Task: Search one way flight ticket for 3 adults in first from Chattanooga: Lovell Field to Greenville: Pitt-greenville Airport on 5-2-2023. Choice of flights is Frontier. Number of bags: 1 carry on bag. Price is upto 77000. Outbound departure time preference is 20:45.
Action: Mouse moved to (291, 142)
Screenshot: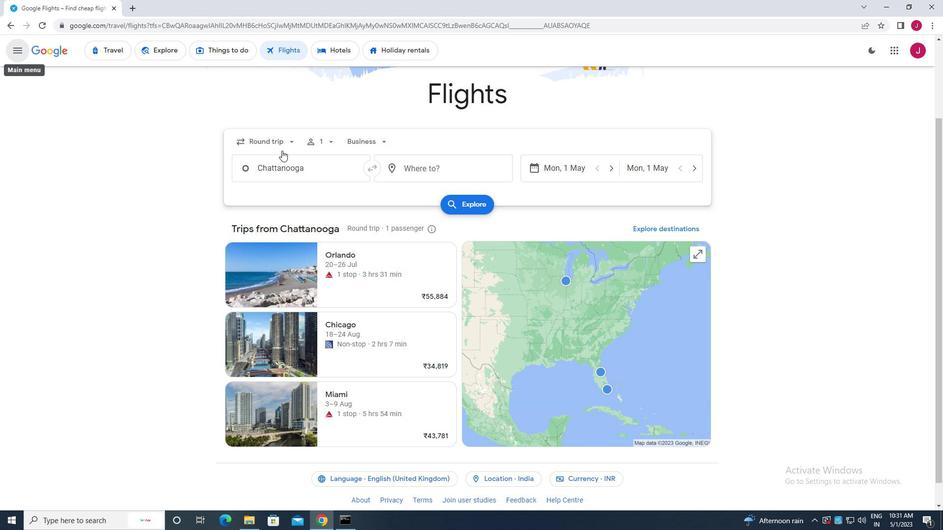 
Action: Mouse pressed left at (291, 142)
Screenshot: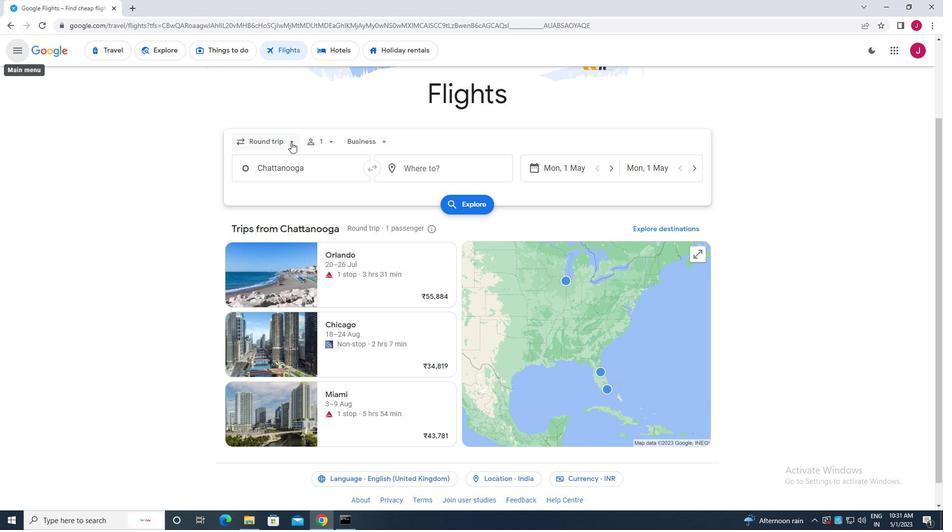 
Action: Mouse moved to (281, 184)
Screenshot: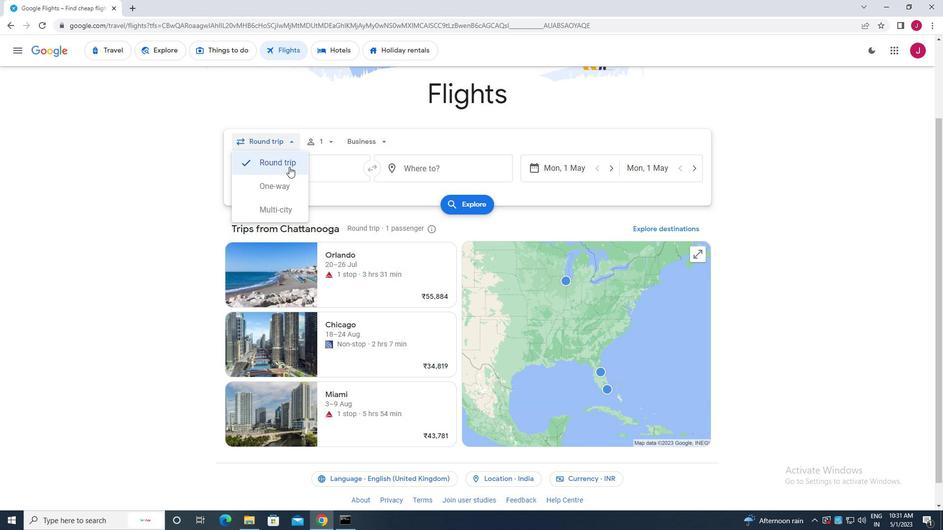 
Action: Mouse pressed left at (281, 184)
Screenshot: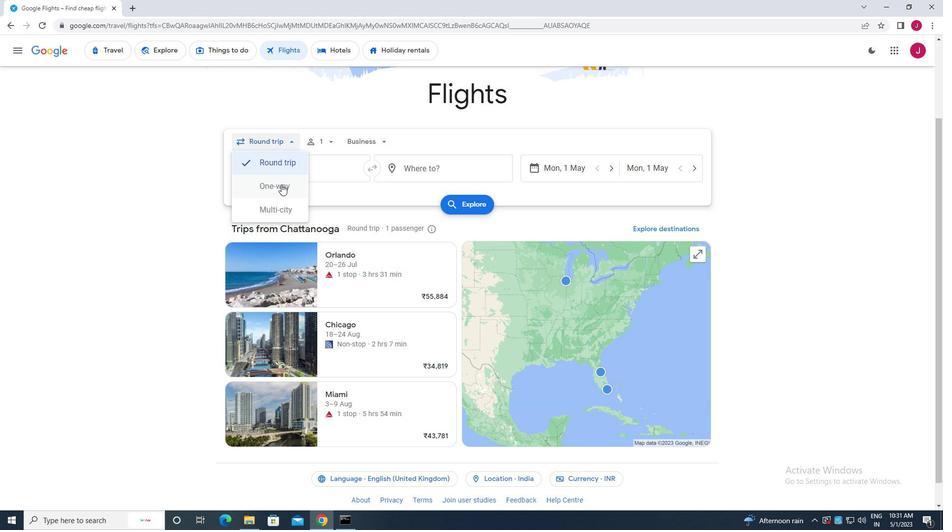 
Action: Mouse moved to (367, 139)
Screenshot: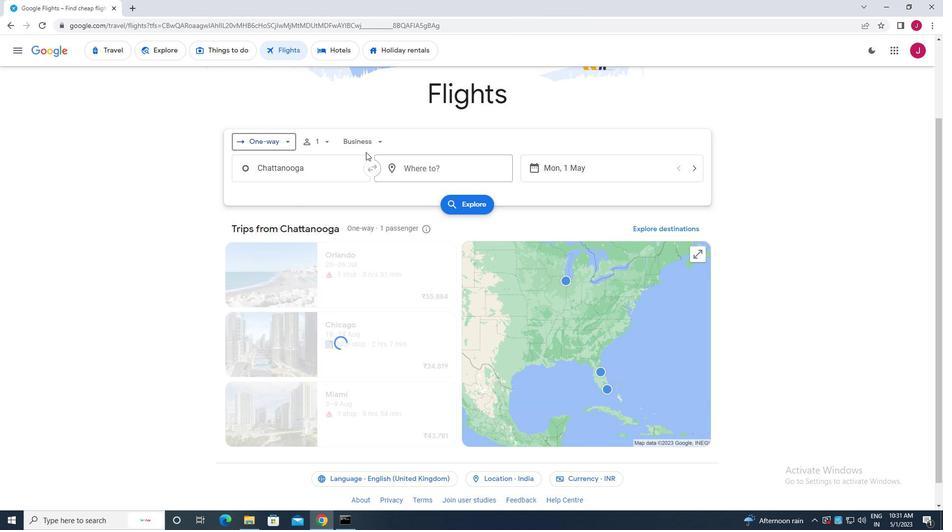 
Action: Mouse pressed left at (367, 139)
Screenshot: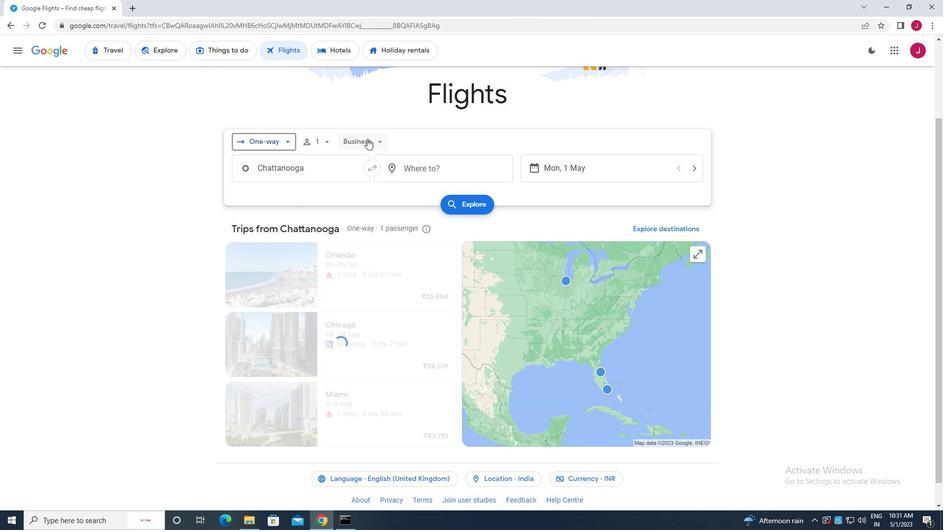 
Action: Mouse moved to (328, 141)
Screenshot: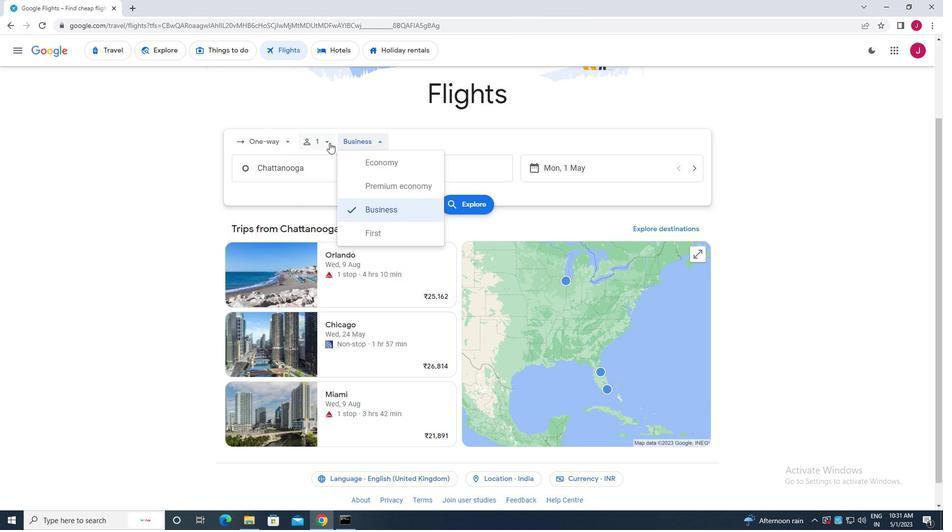 
Action: Mouse pressed left at (328, 141)
Screenshot: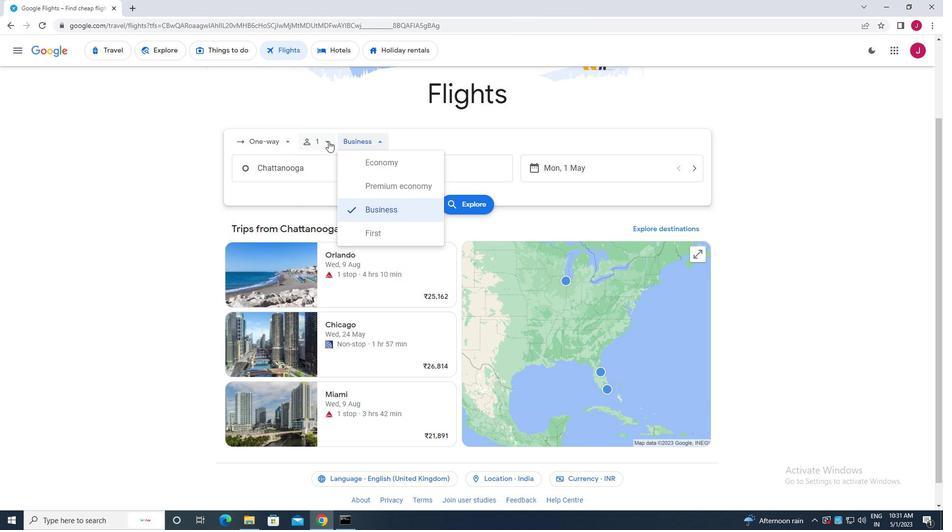 
Action: Mouse moved to (400, 167)
Screenshot: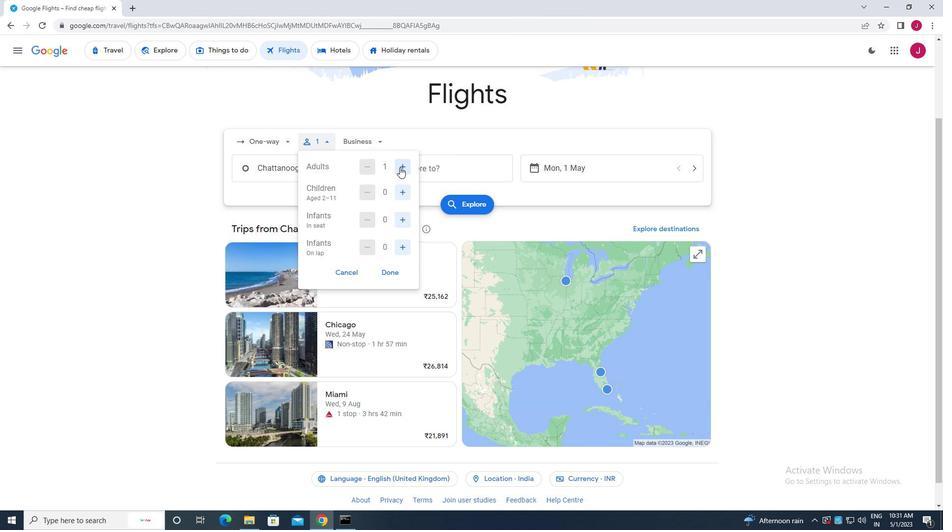
Action: Mouse pressed left at (400, 167)
Screenshot: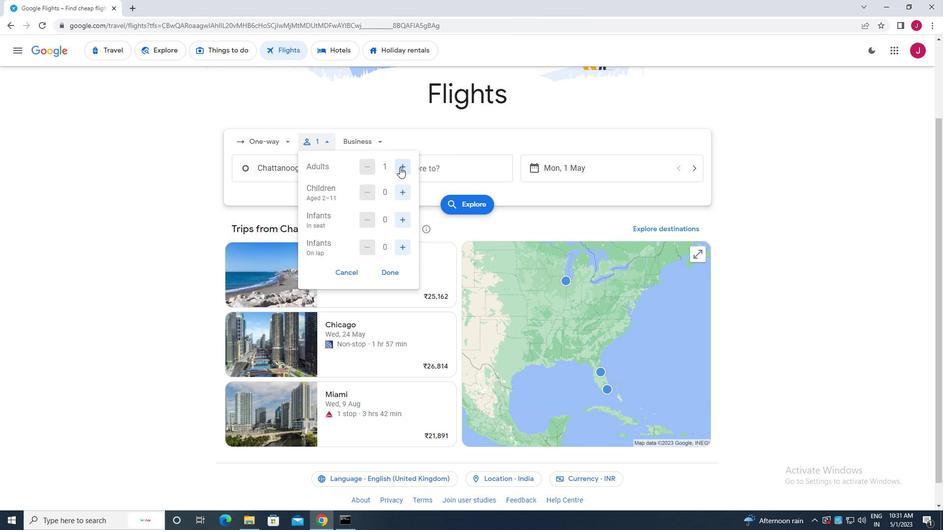 
Action: Mouse pressed left at (400, 167)
Screenshot: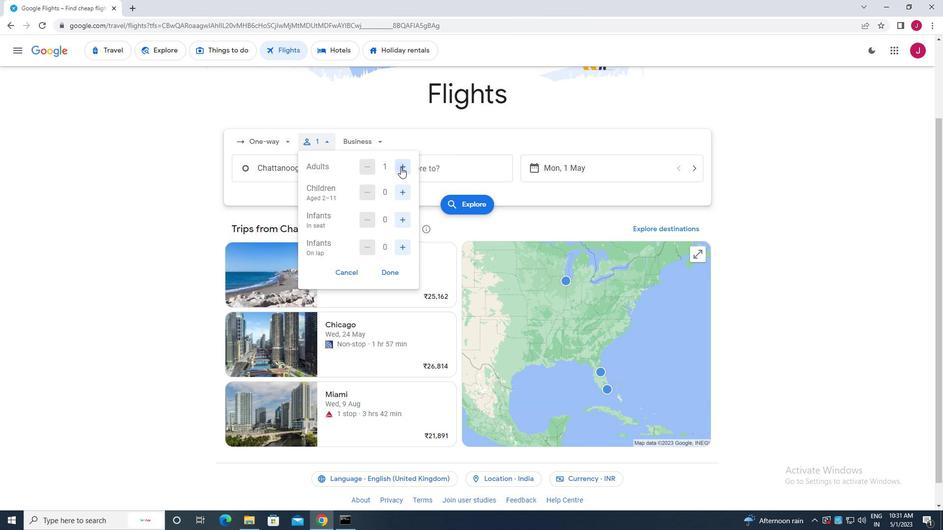 
Action: Mouse moved to (393, 272)
Screenshot: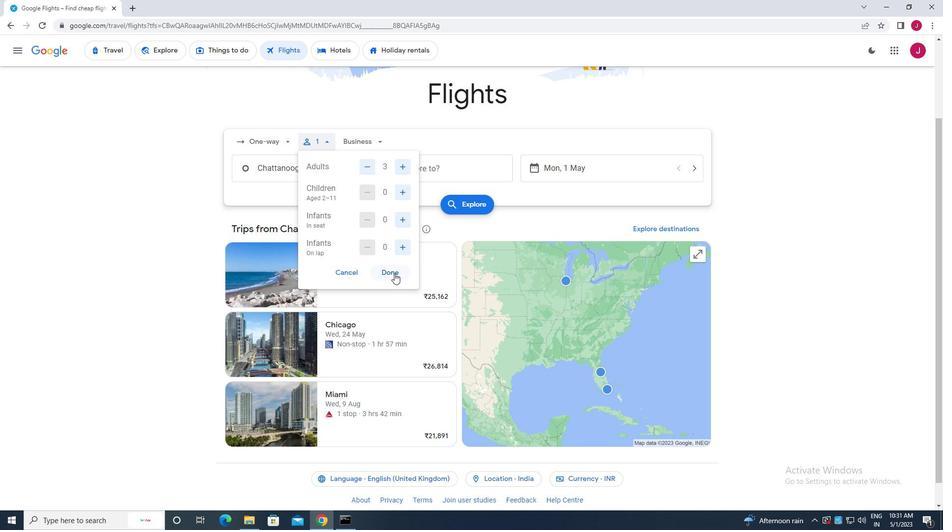 
Action: Mouse pressed left at (393, 272)
Screenshot: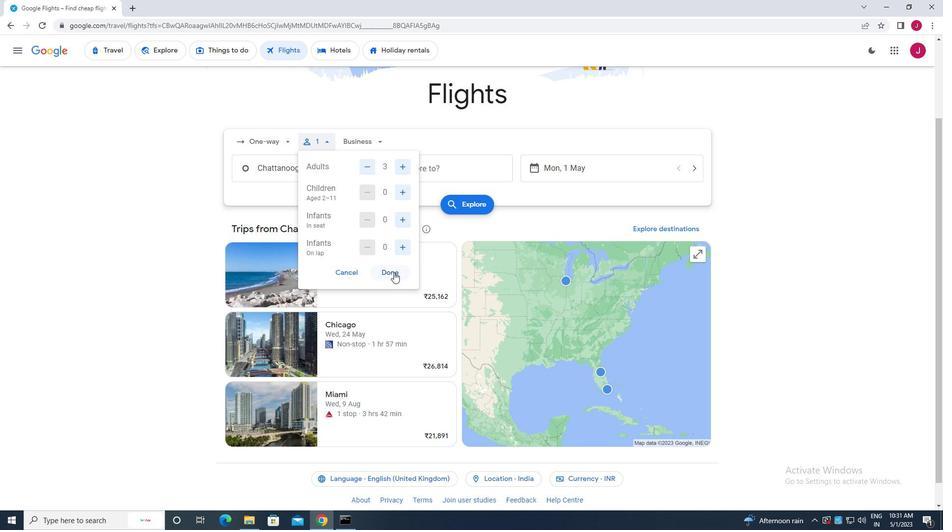 
Action: Mouse moved to (365, 138)
Screenshot: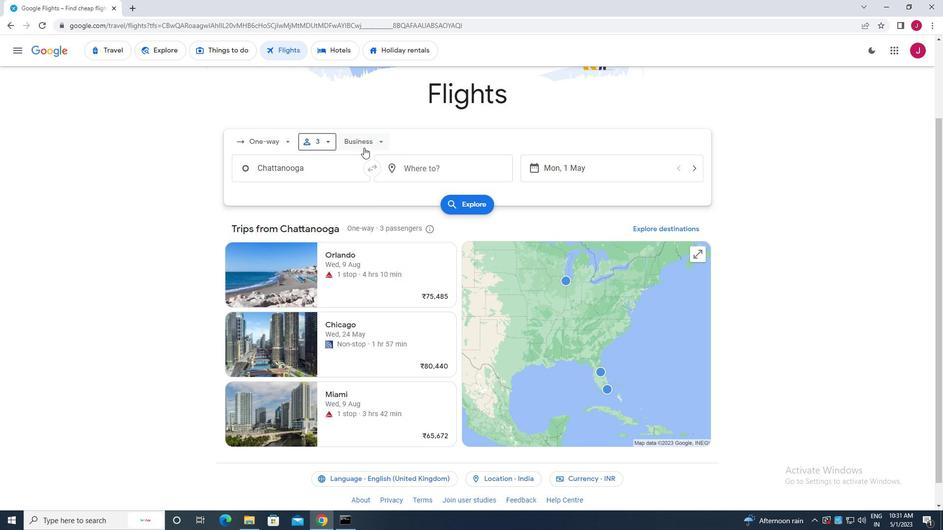 
Action: Mouse pressed left at (365, 138)
Screenshot: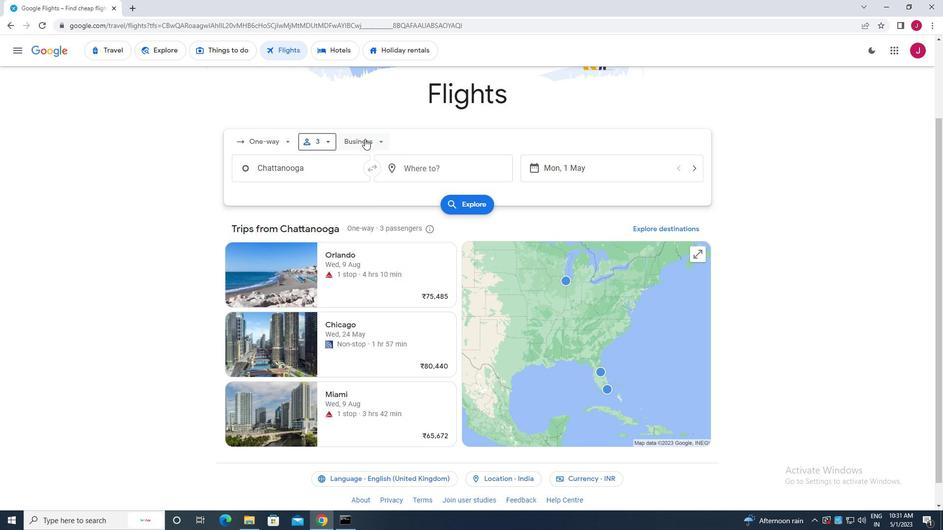 
Action: Mouse moved to (377, 232)
Screenshot: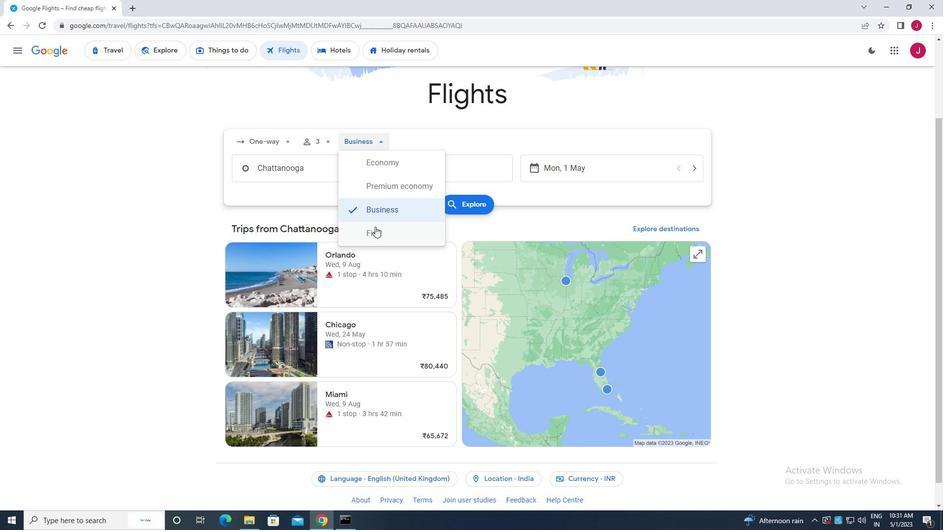 
Action: Mouse pressed left at (377, 232)
Screenshot: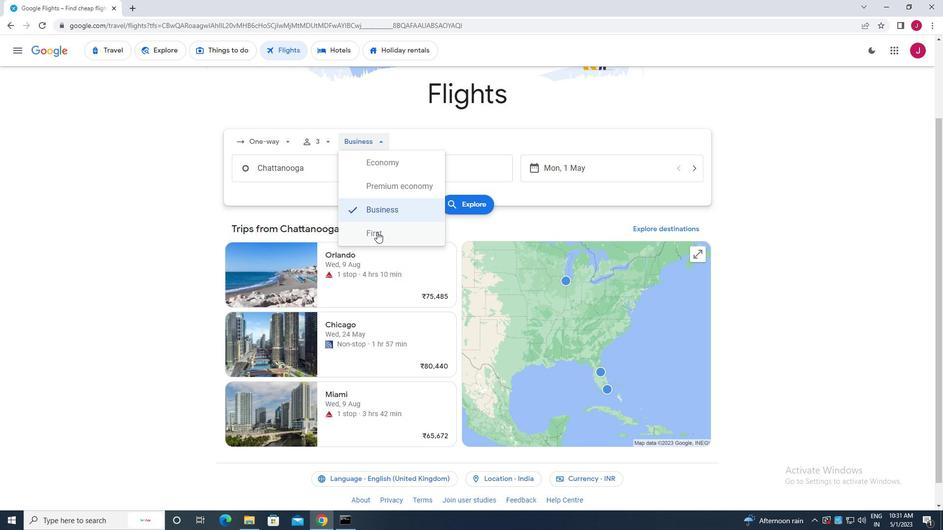 
Action: Mouse moved to (320, 170)
Screenshot: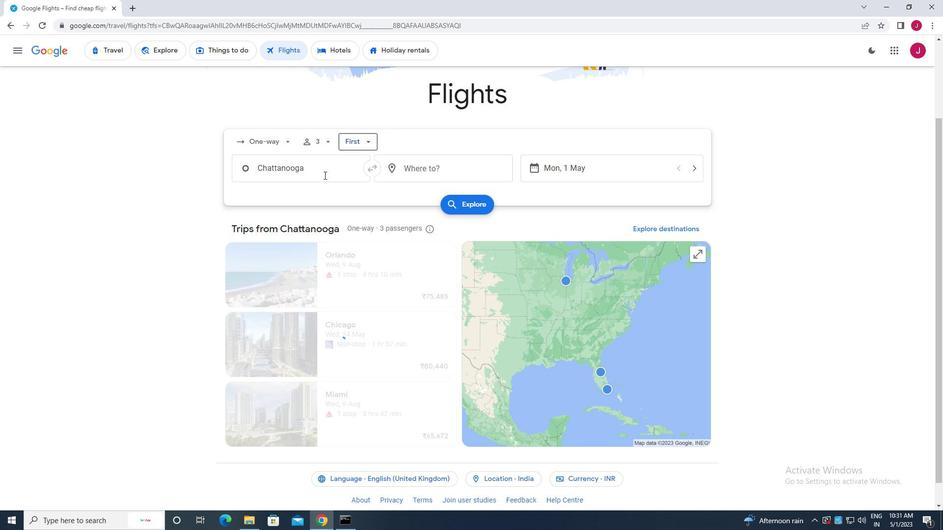 
Action: Mouse pressed left at (320, 170)
Screenshot: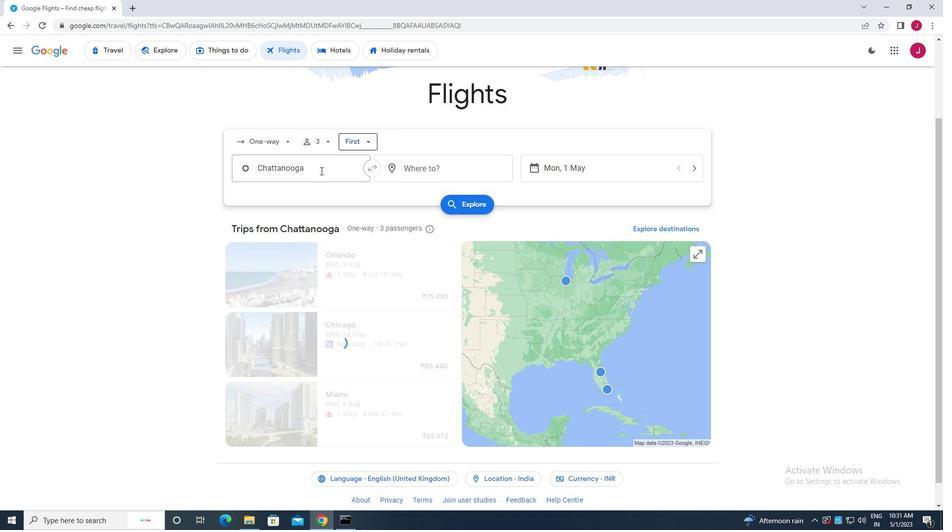 
Action: Key pressed chattanoogo<Key.enter>
Screenshot: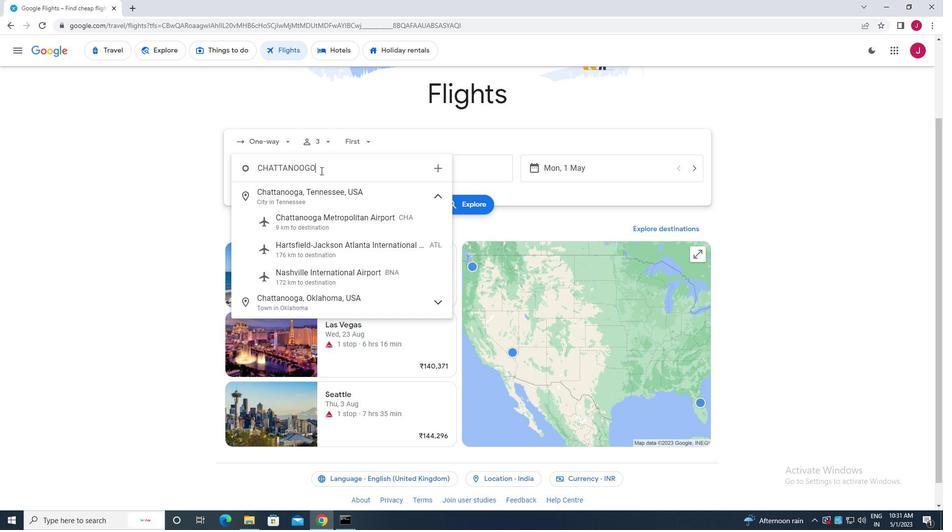 
Action: Mouse moved to (442, 166)
Screenshot: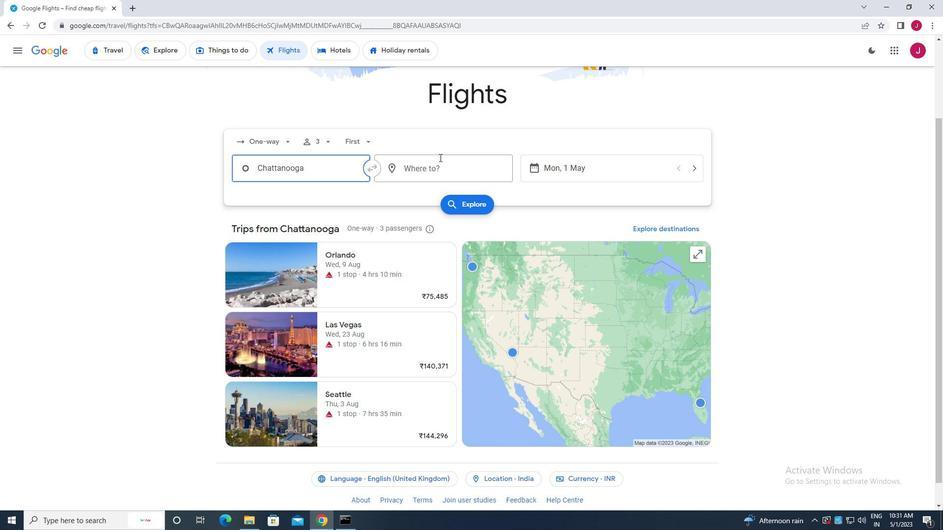 
Action: Mouse pressed left at (442, 166)
Screenshot: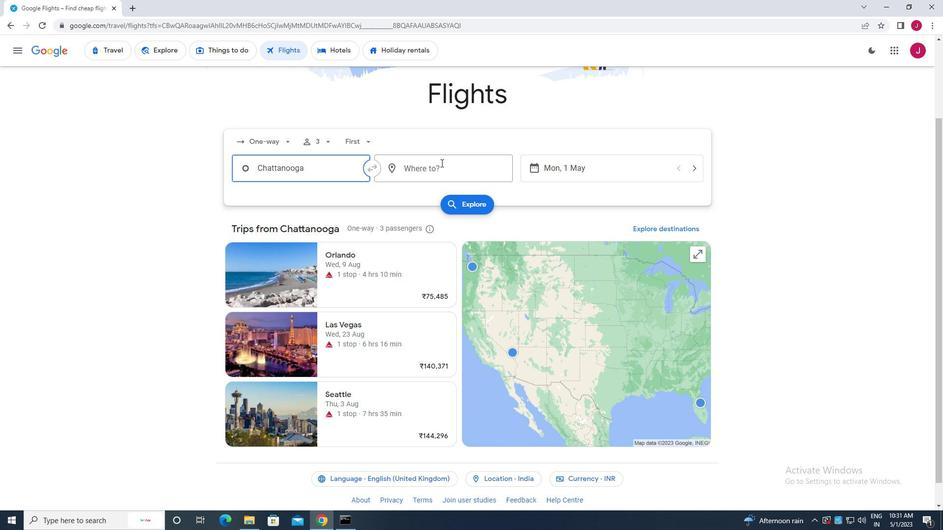 
Action: Mouse moved to (442, 167)
Screenshot: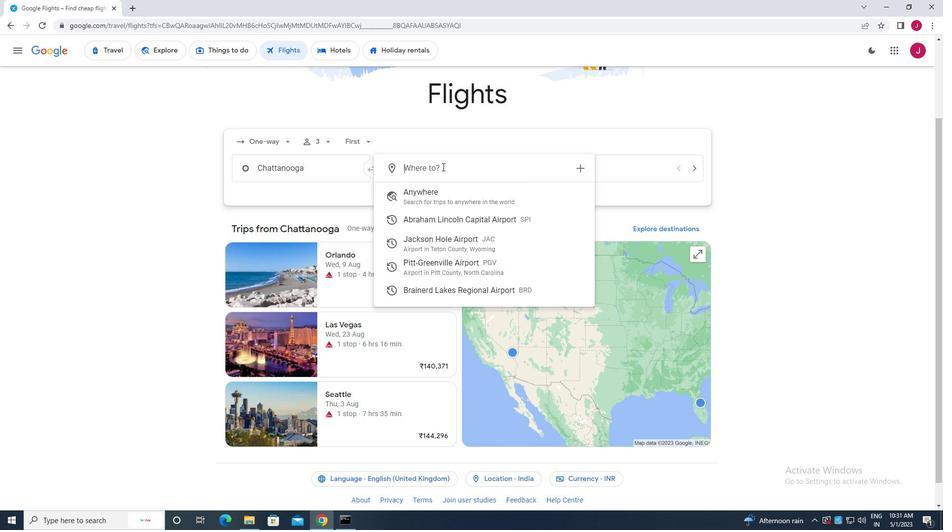 
Action: Key pressed greenville<Key.space>p
Screenshot: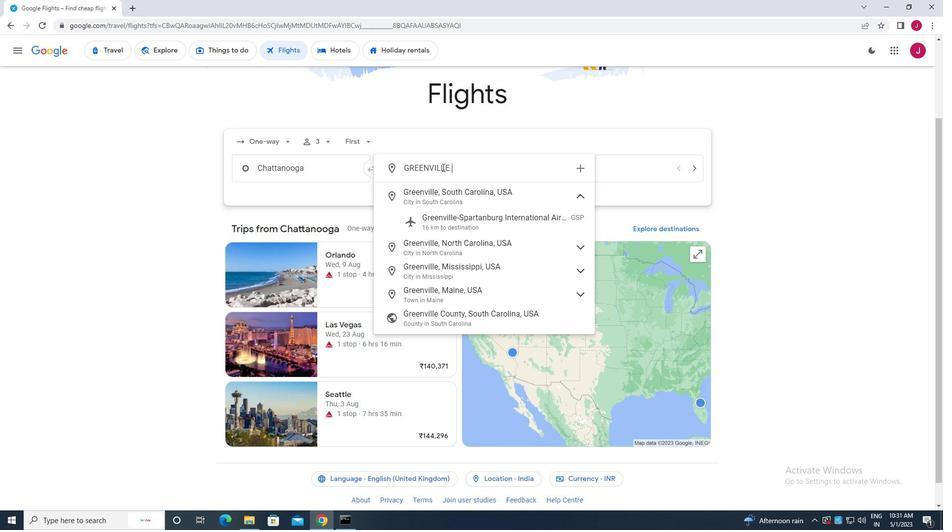 
Action: Mouse moved to (448, 198)
Screenshot: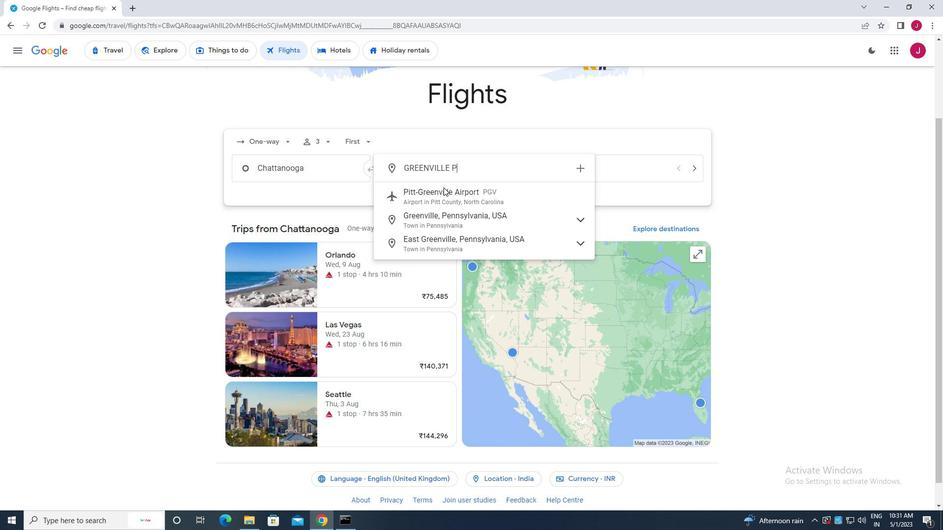 
Action: Mouse pressed left at (448, 198)
Screenshot: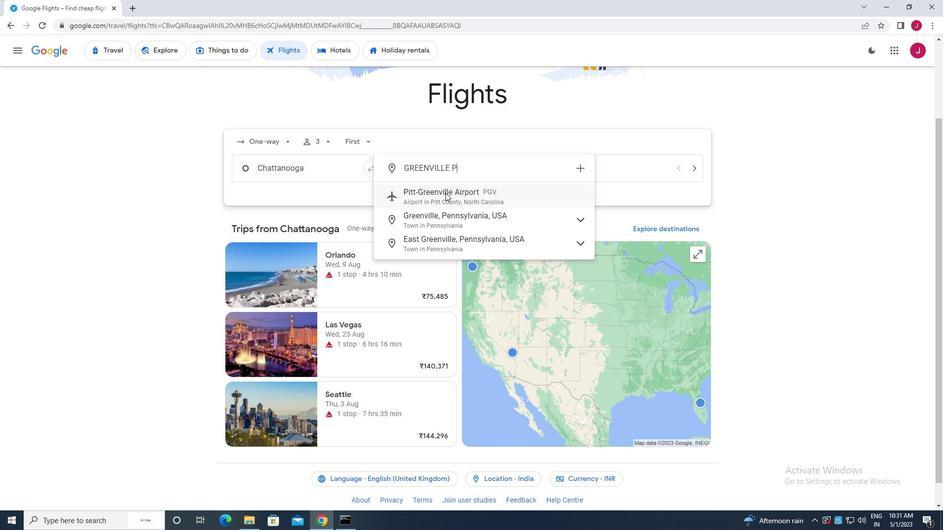 
Action: Mouse moved to (613, 166)
Screenshot: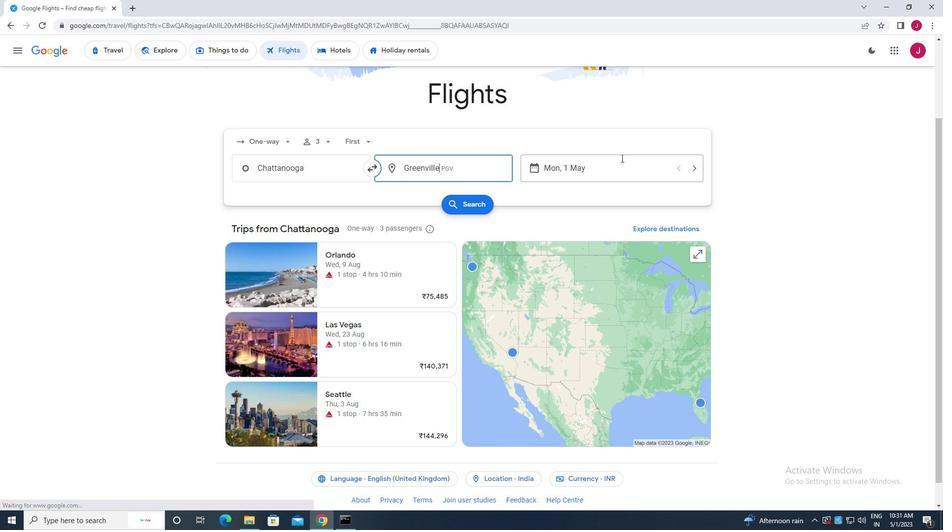 
Action: Mouse pressed left at (613, 166)
Screenshot: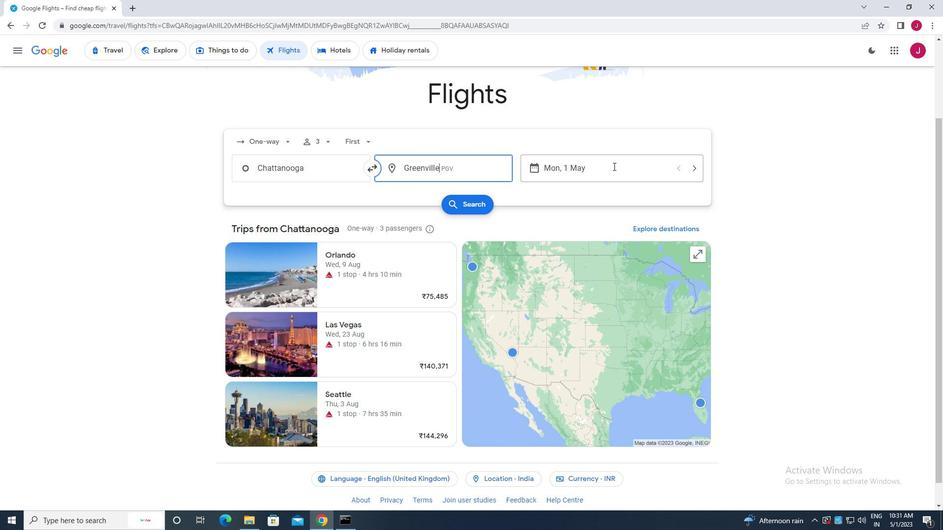 
Action: Mouse moved to (377, 248)
Screenshot: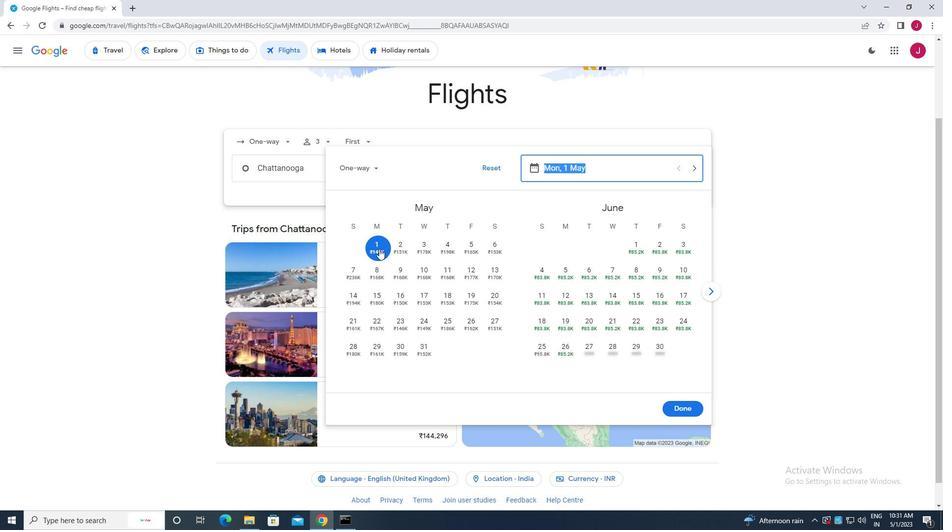 
Action: Mouse pressed left at (377, 248)
Screenshot: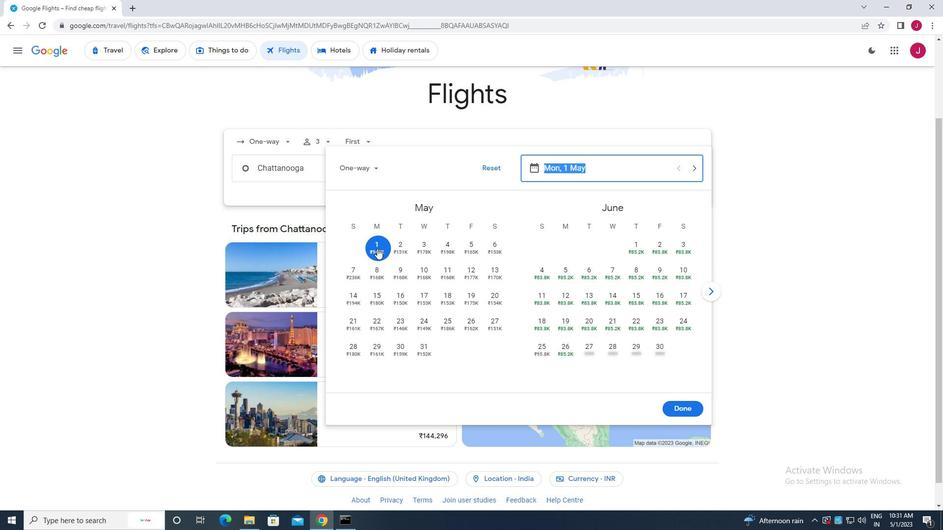 
Action: Mouse moved to (399, 249)
Screenshot: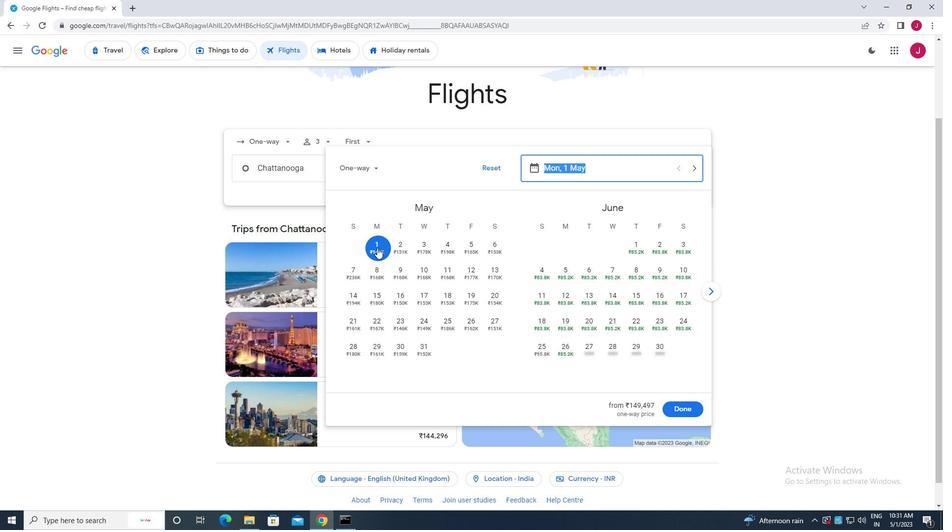 
Action: Mouse pressed left at (399, 249)
Screenshot: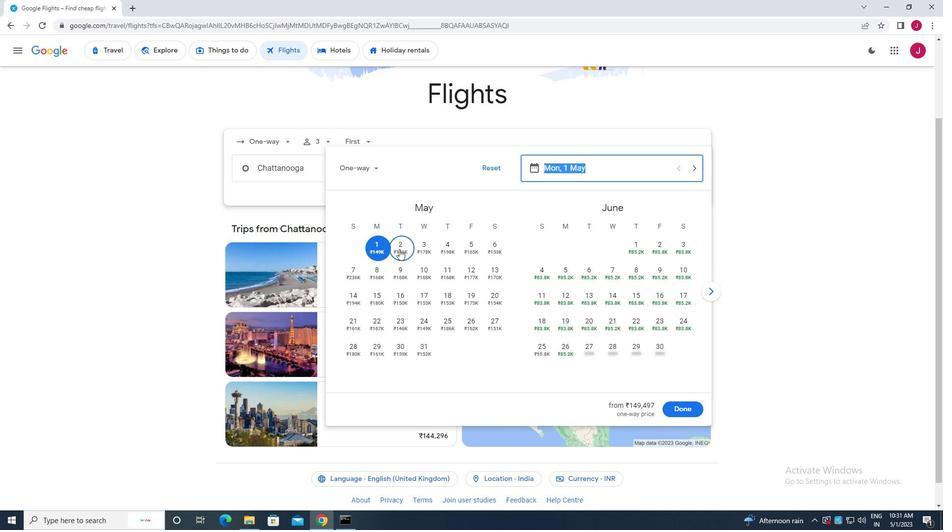 
Action: Mouse moved to (679, 410)
Screenshot: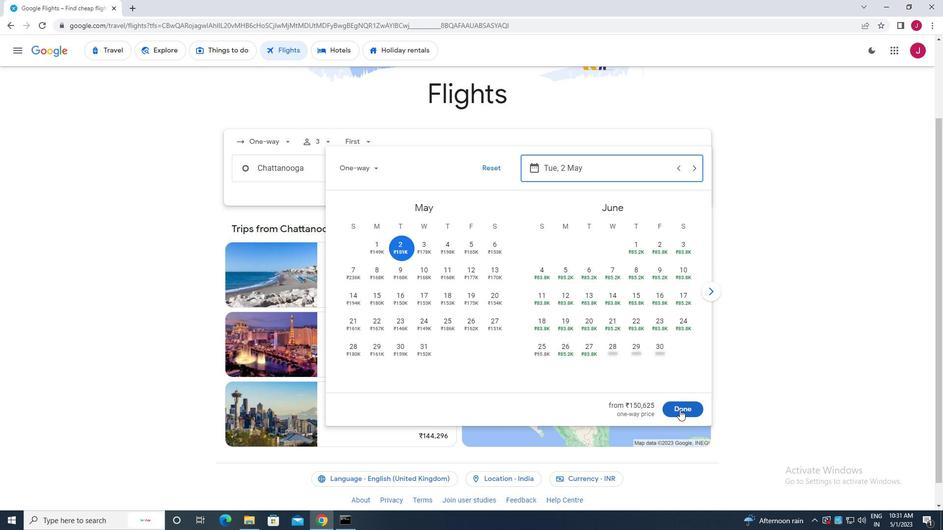 
Action: Mouse pressed left at (679, 410)
Screenshot: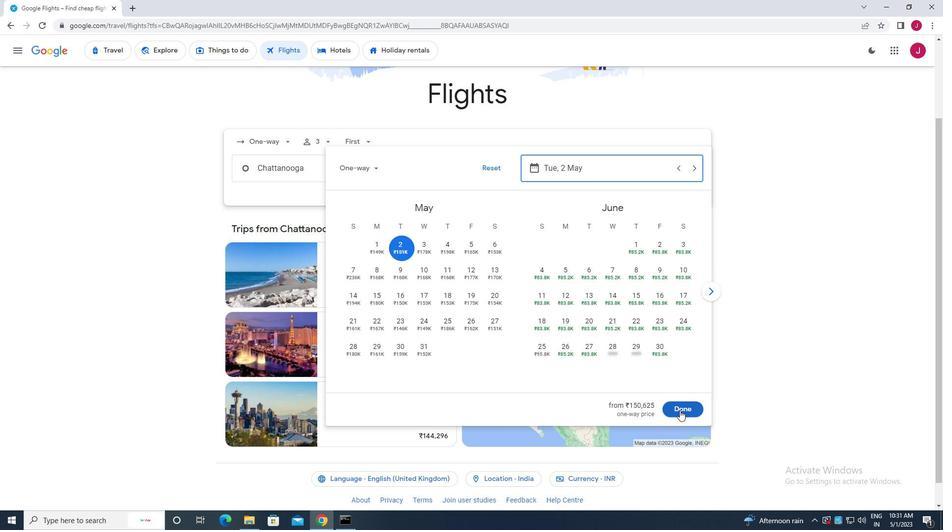 
Action: Mouse moved to (470, 206)
Screenshot: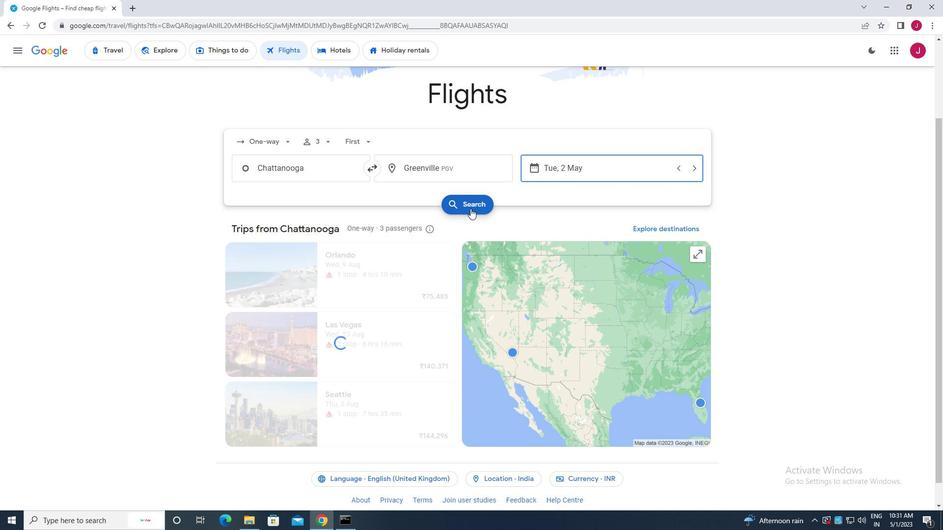 
Action: Mouse pressed left at (470, 206)
Screenshot: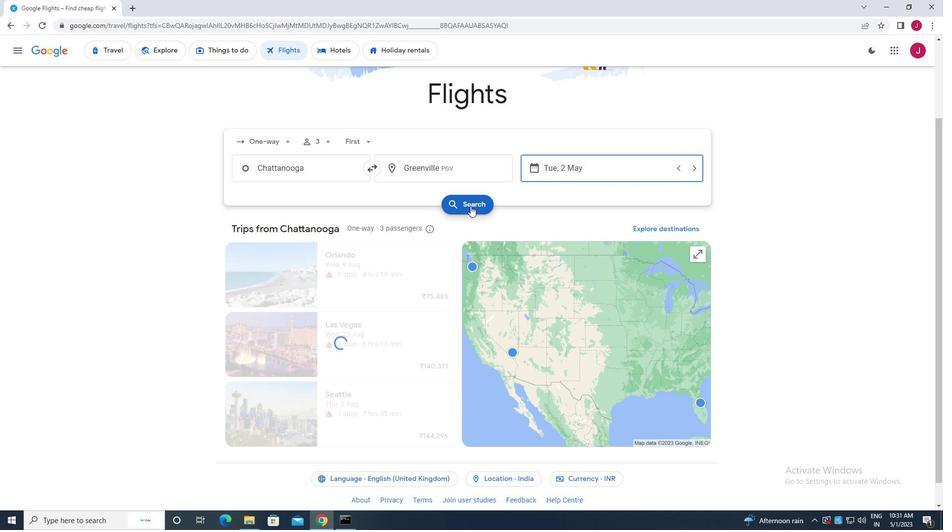 
Action: Mouse moved to (256, 141)
Screenshot: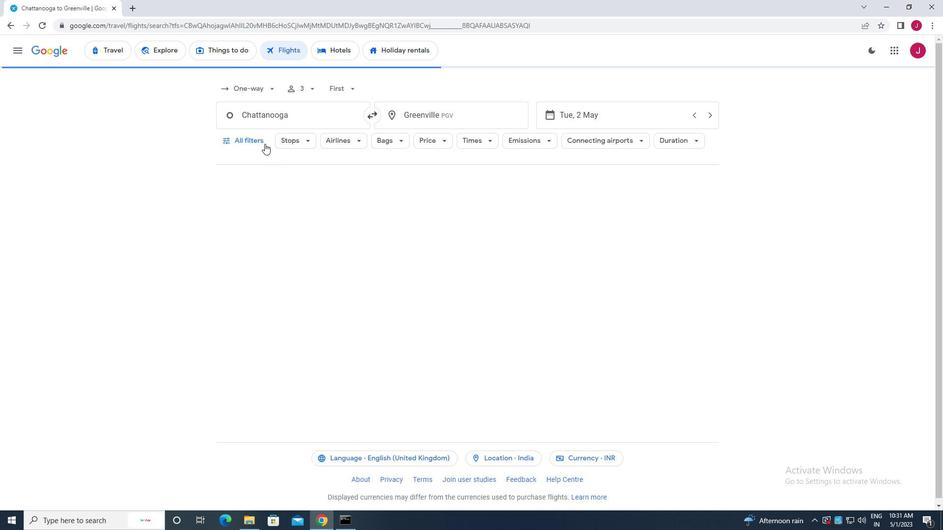 
Action: Mouse pressed left at (256, 141)
Screenshot: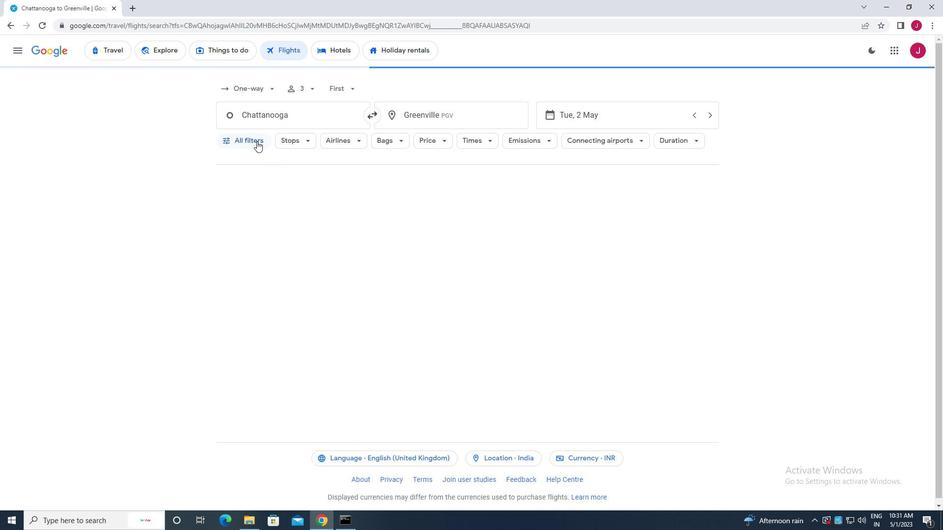 
Action: Mouse moved to (302, 251)
Screenshot: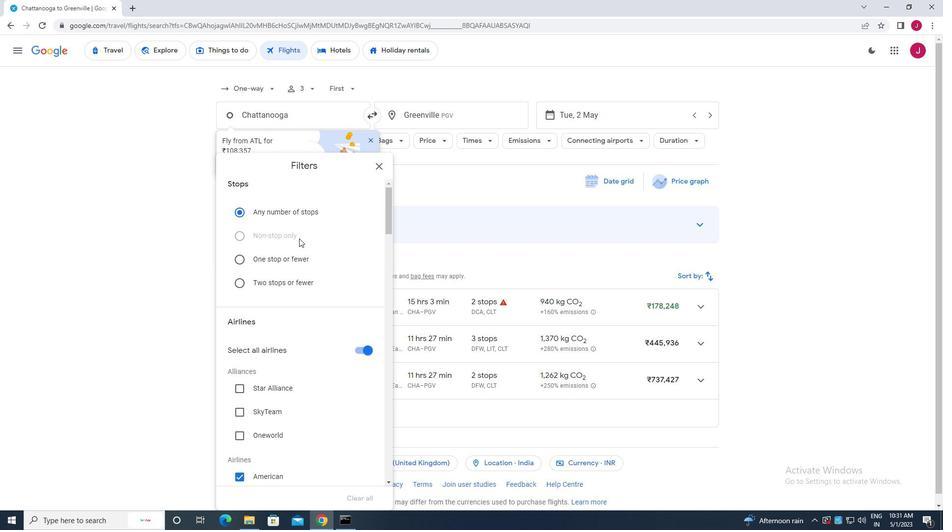 
Action: Mouse scrolled (302, 250) with delta (0, 0)
Screenshot: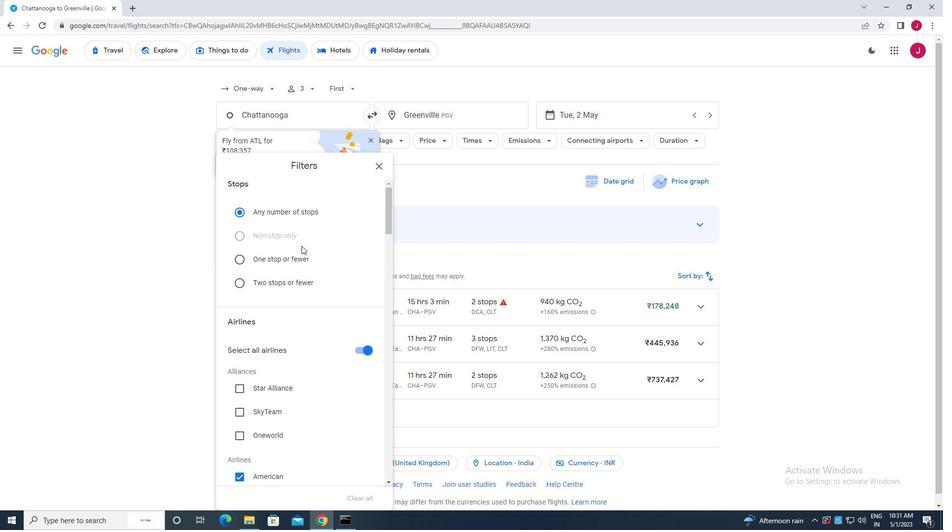 
Action: Mouse scrolled (302, 250) with delta (0, 0)
Screenshot: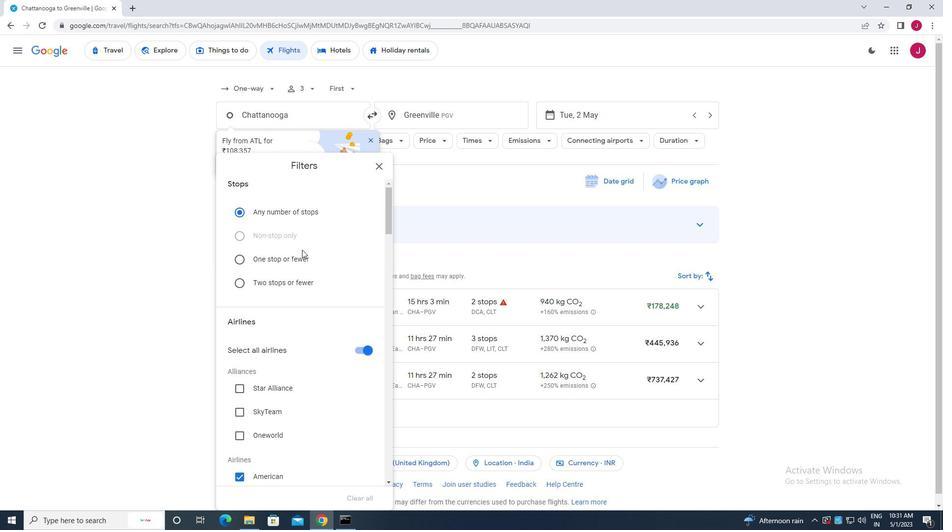 
Action: Mouse moved to (354, 252)
Screenshot: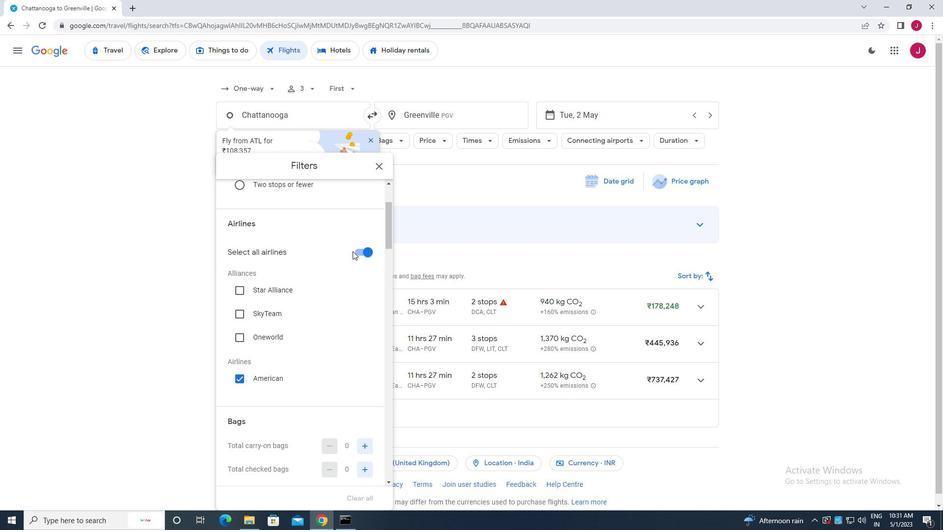 
Action: Mouse pressed left at (354, 252)
Screenshot: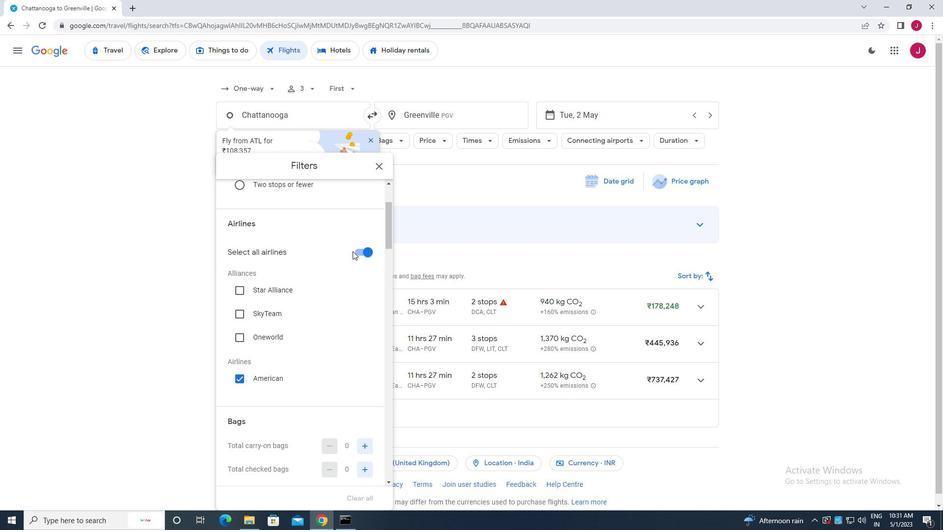 
Action: Mouse moved to (355, 252)
Screenshot: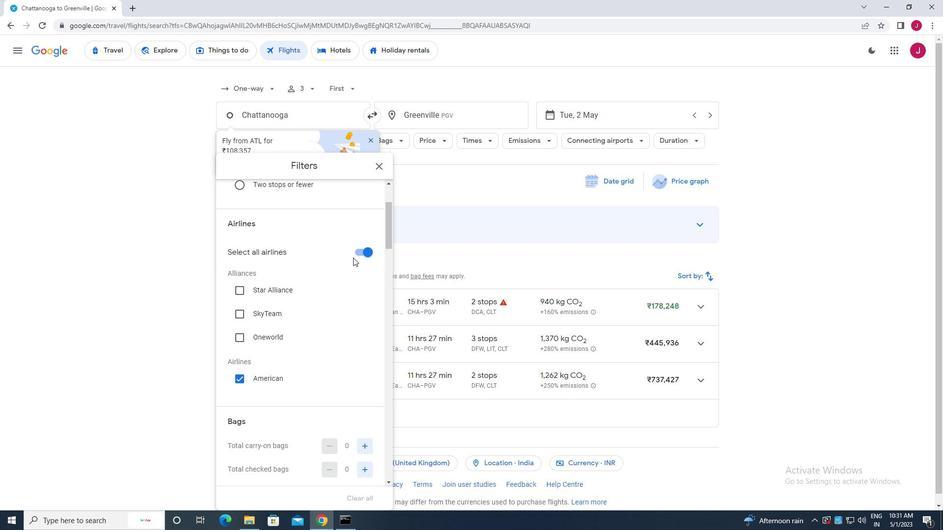 
Action: Mouse pressed left at (355, 252)
Screenshot: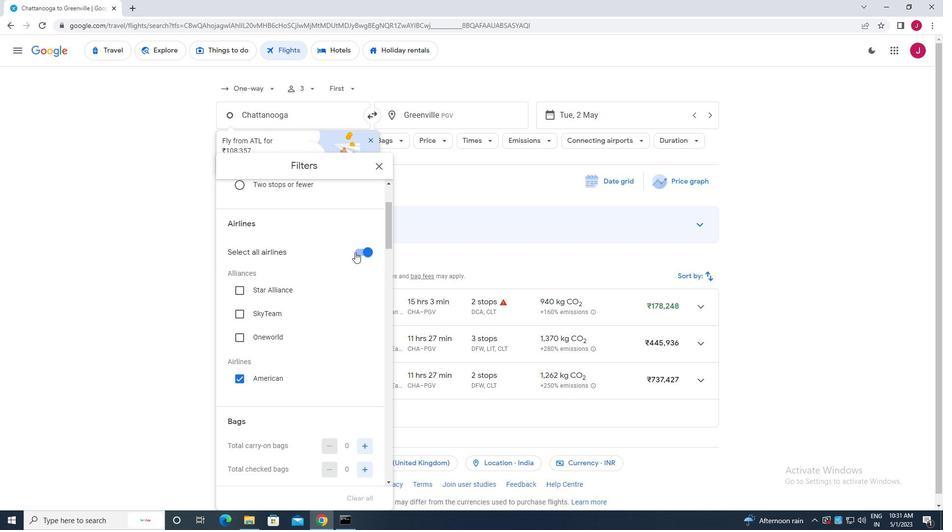 
Action: Mouse moved to (333, 263)
Screenshot: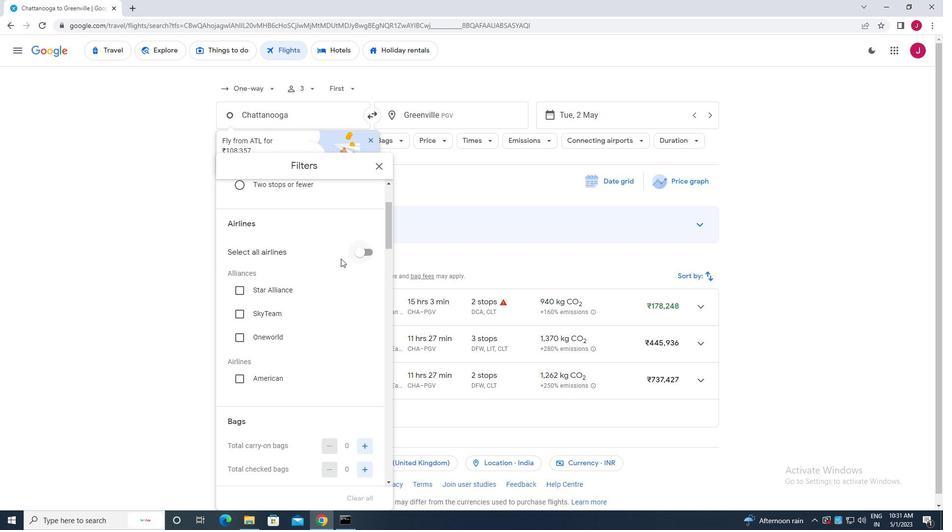 
Action: Mouse scrolled (333, 262) with delta (0, 0)
Screenshot: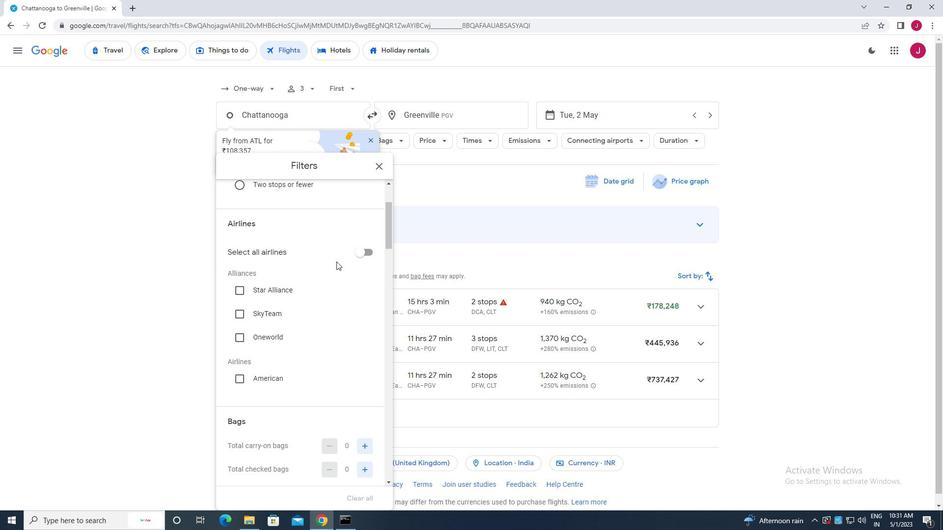 
Action: Mouse scrolled (333, 262) with delta (0, 0)
Screenshot: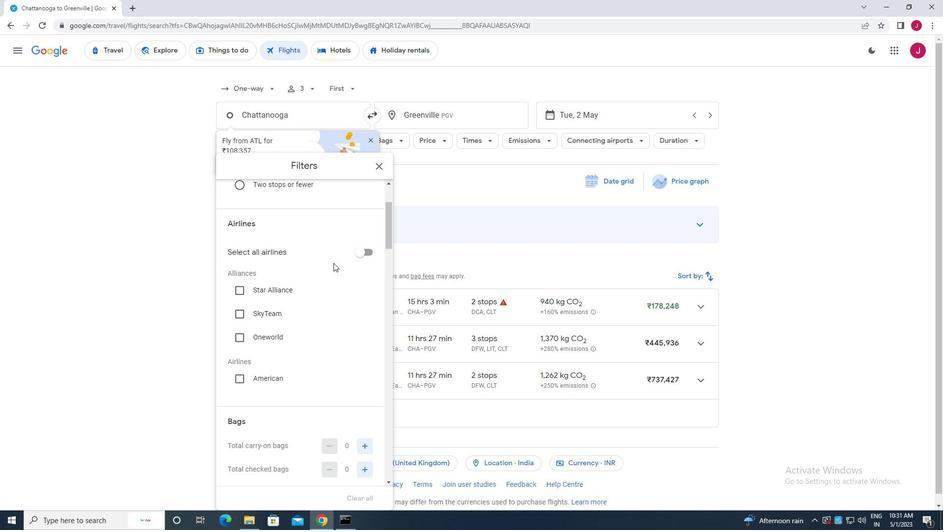 
Action: Mouse moved to (290, 264)
Screenshot: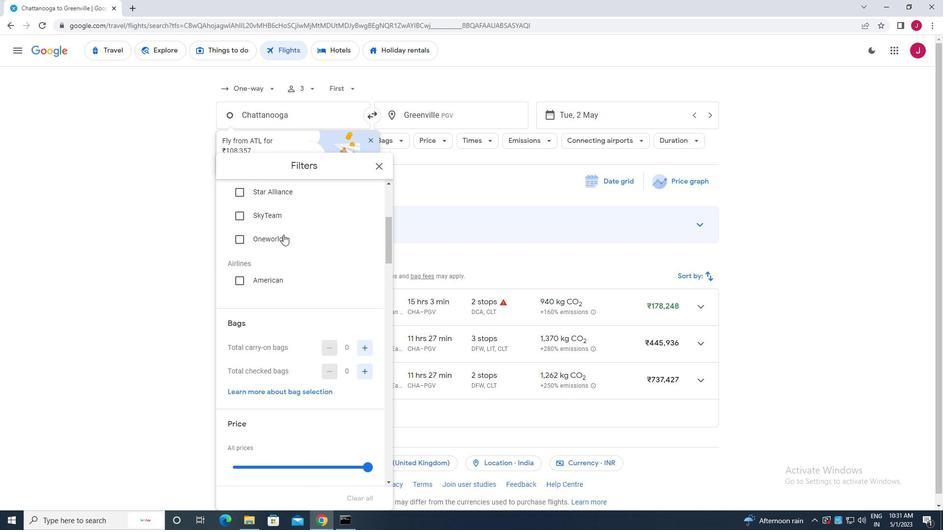 
Action: Mouse scrolled (290, 264) with delta (0, 0)
Screenshot: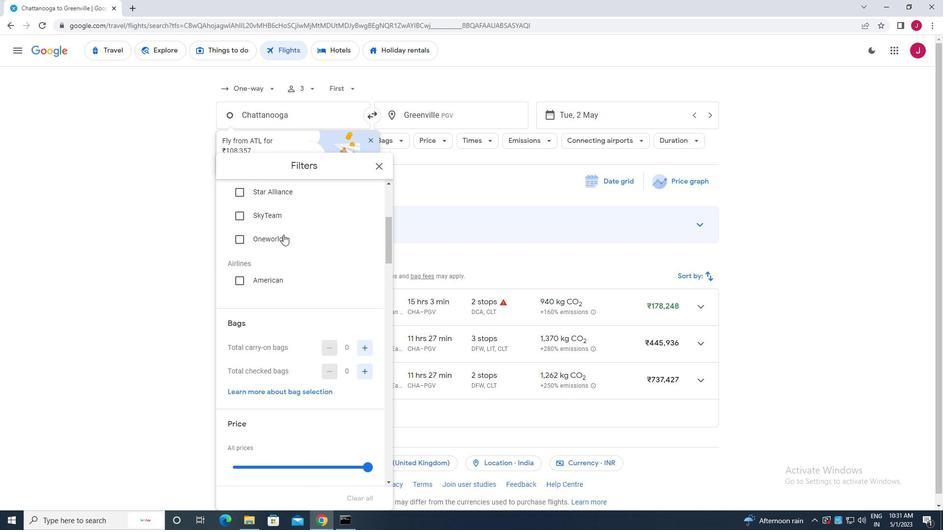 
Action: Mouse moved to (295, 275)
Screenshot: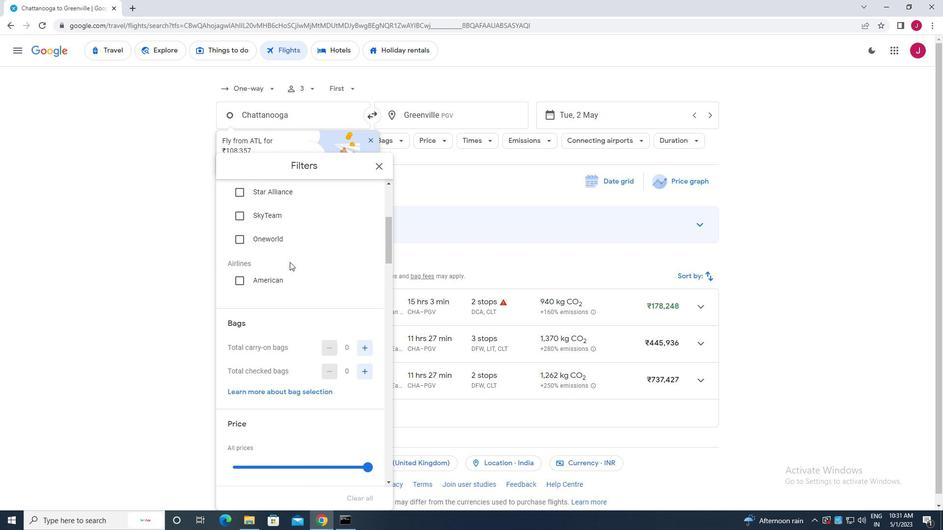 
Action: Mouse scrolled (295, 275) with delta (0, 0)
Screenshot: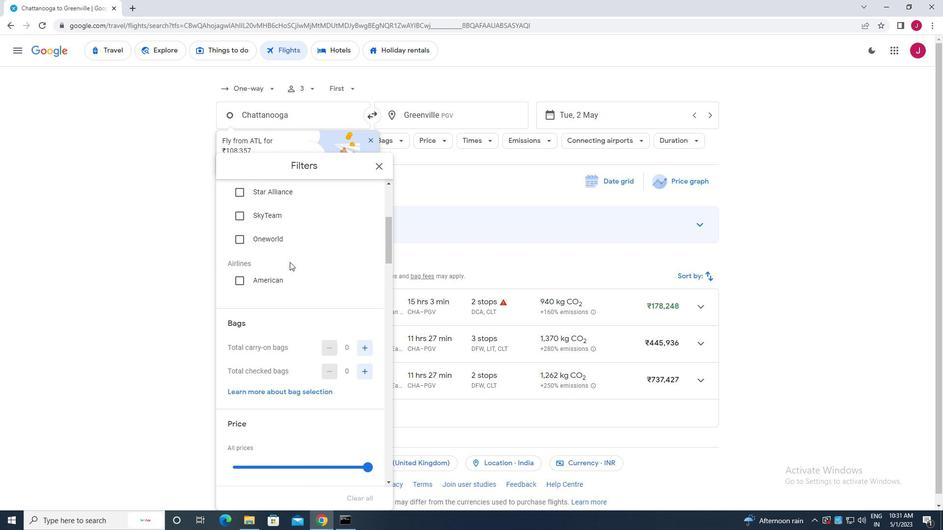 
Action: Mouse moved to (295, 277)
Screenshot: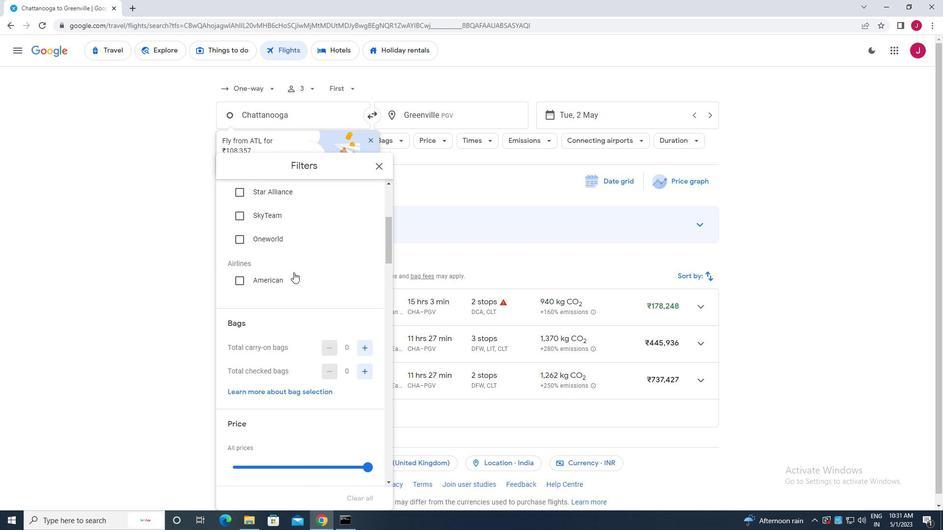 
Action: Mouse scrolled (295, 277) with delta (0, 0)
Screenshot: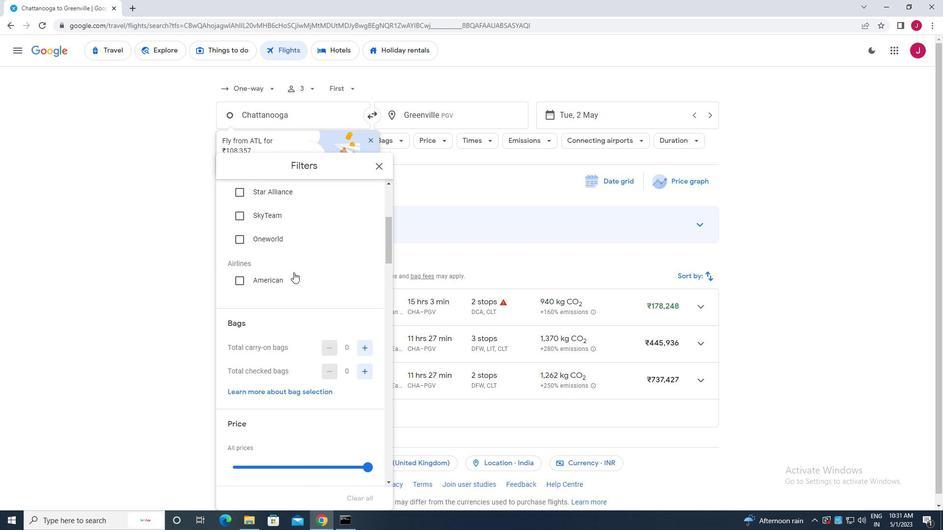
Action: Mouse moved to (366, 201)
Screenshot: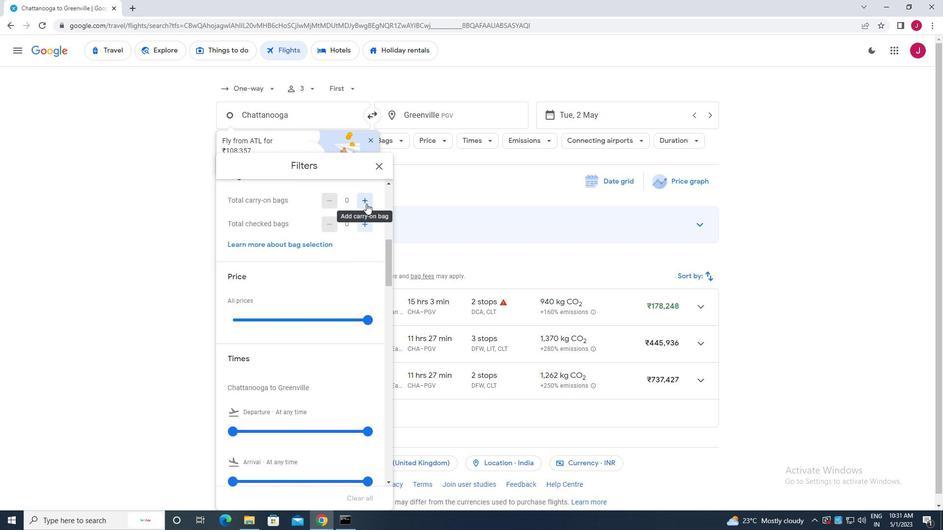 
Action: Mouse pressed left at (366, 201)
Screenshot: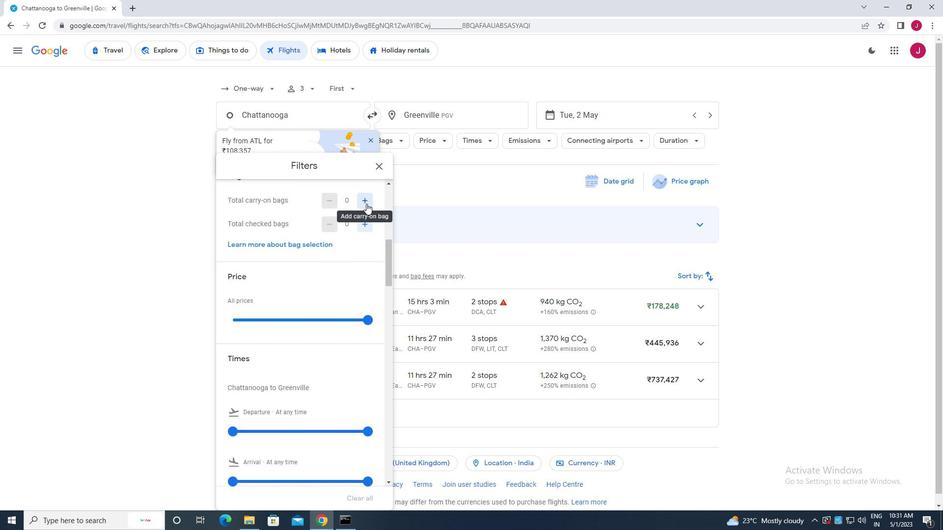 
Action: Mouse moved to (370, 255)
Screenshot: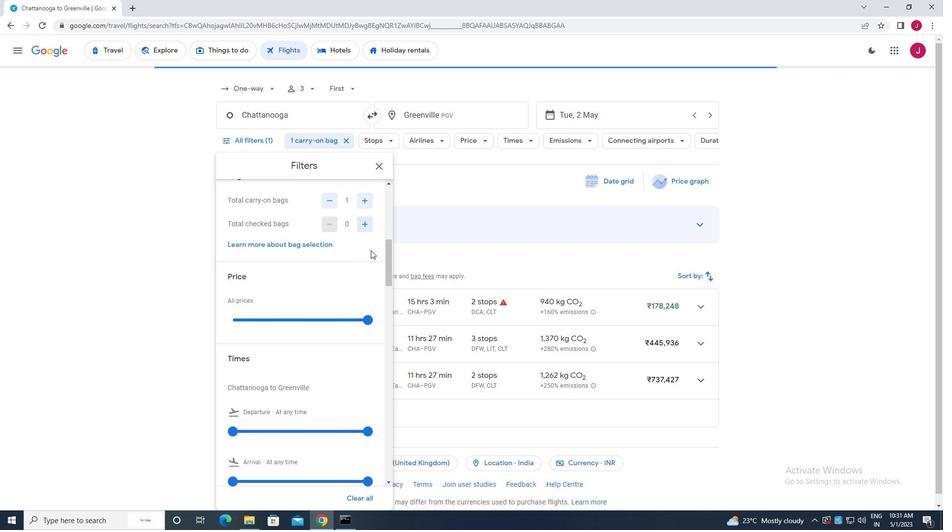 
Action: Mouse scrolled (370, 254) with delta (0, 0)
Screenshot: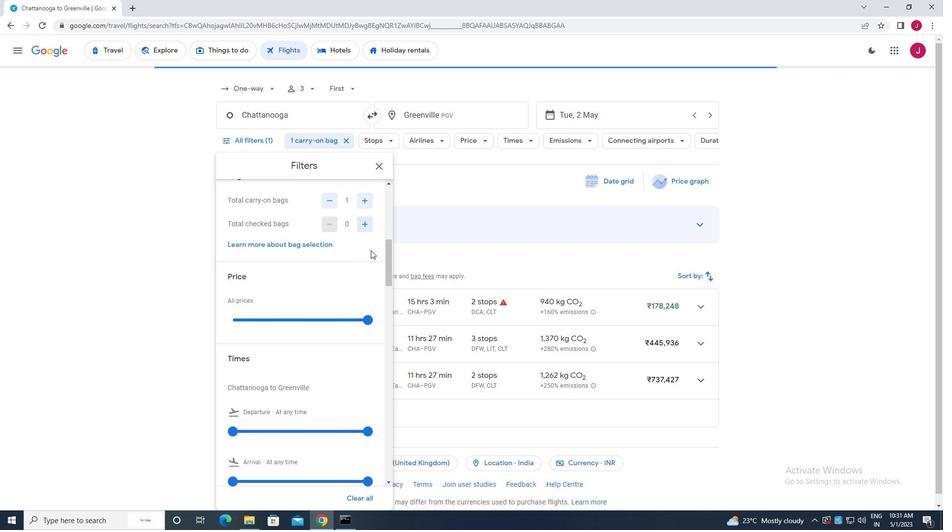 
Action: Mouse moved to (370, 256)
Screenshot: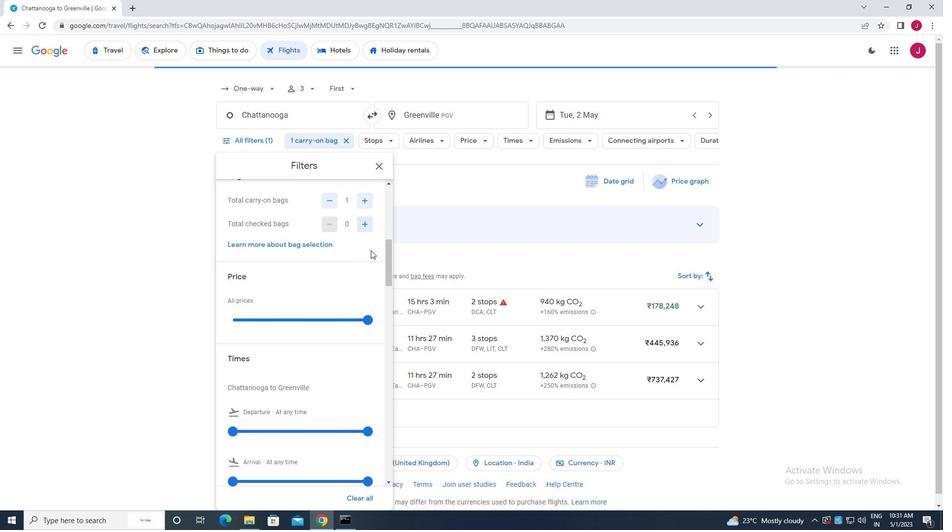
Action: Mouse scrolled (370, 256) with delta (0, 0)
Screenshot: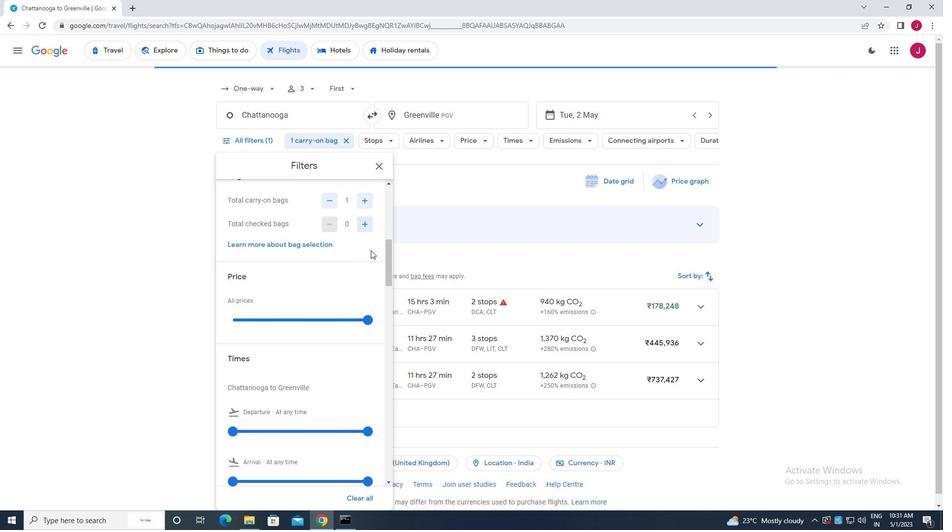 
Action: Mouse moved to (367, 221)
Screenshot: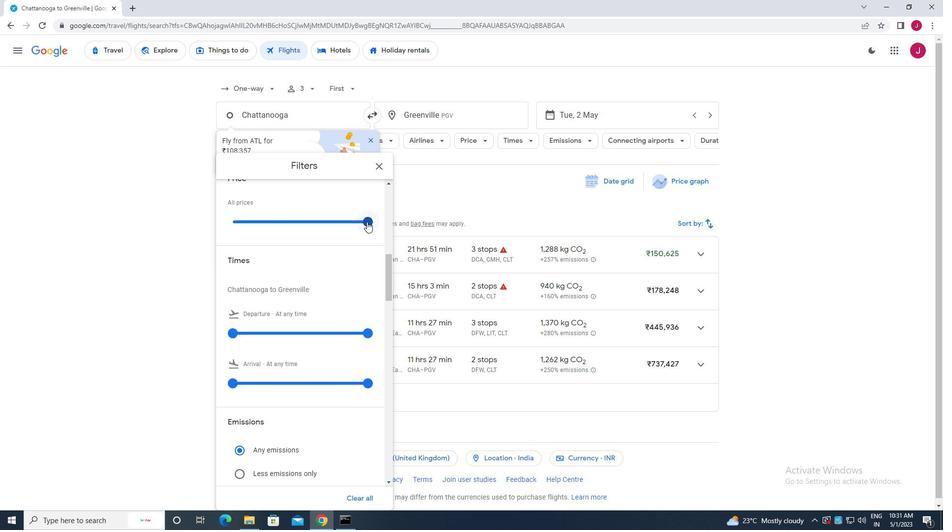 
Action: Mouse pressed left at (367, 221)
Screenshot: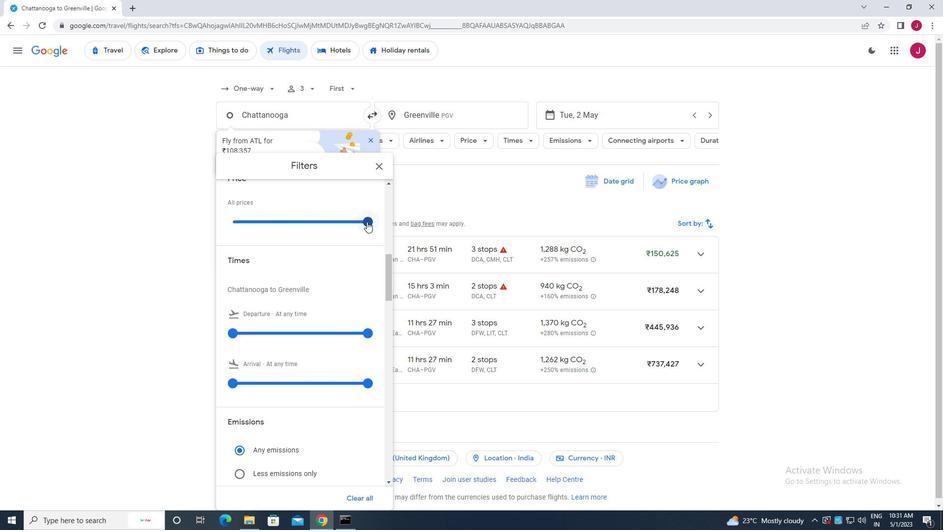 
Action: Mouse moved to (304, 270)
Screenshot: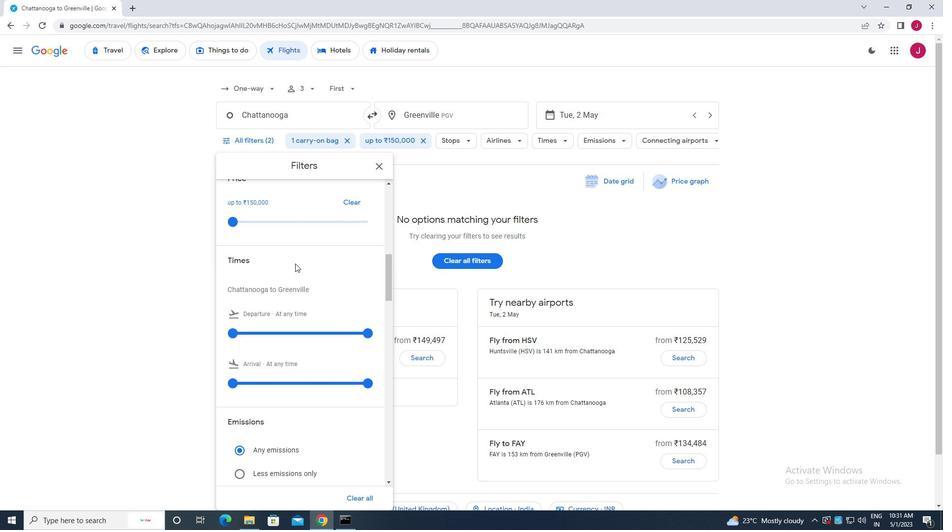 
Action: Mouse scrolled (304, 269) with delta (0, 0)
Screenshot: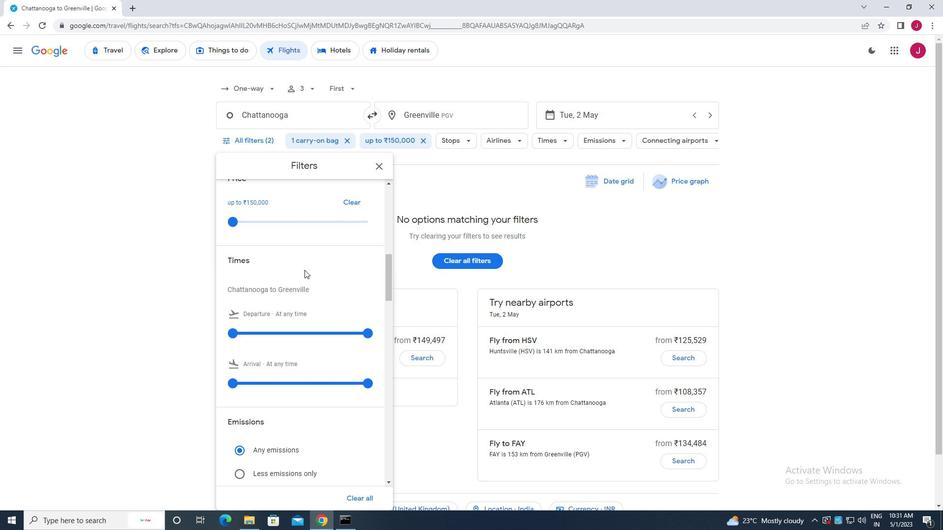 
Action: Mouse moved to (304, 270)
Screenshot: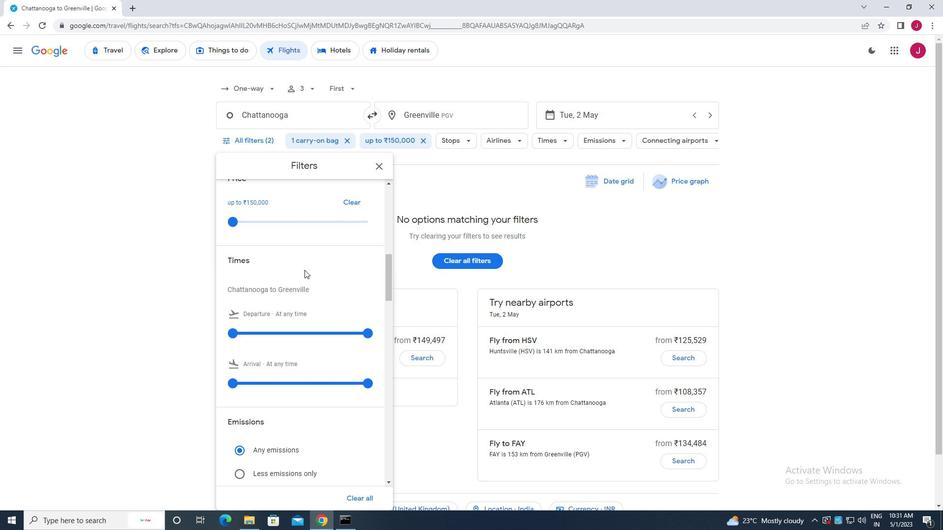 
Action: Mouse scrolled (304, 270) with delta (0, 0)
Screenshot: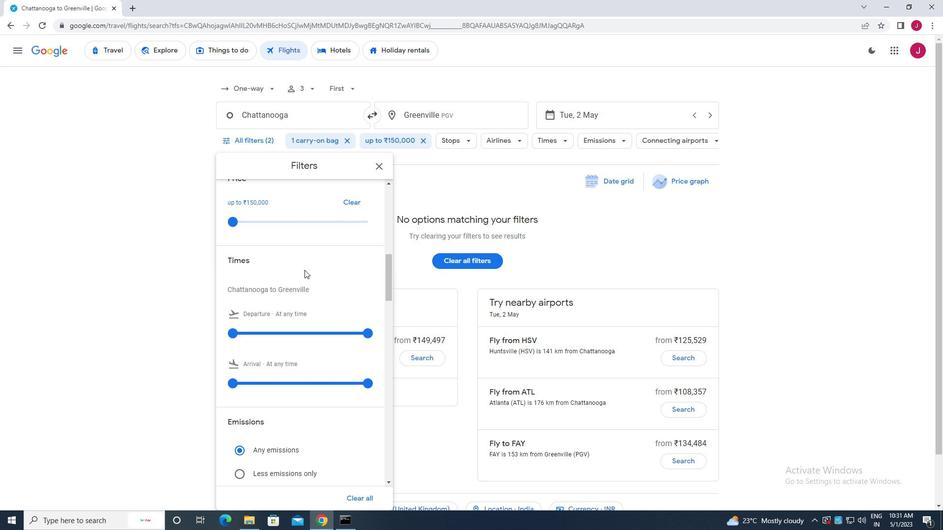 
Action: Mouse moved to (232, 235)
Screenshot: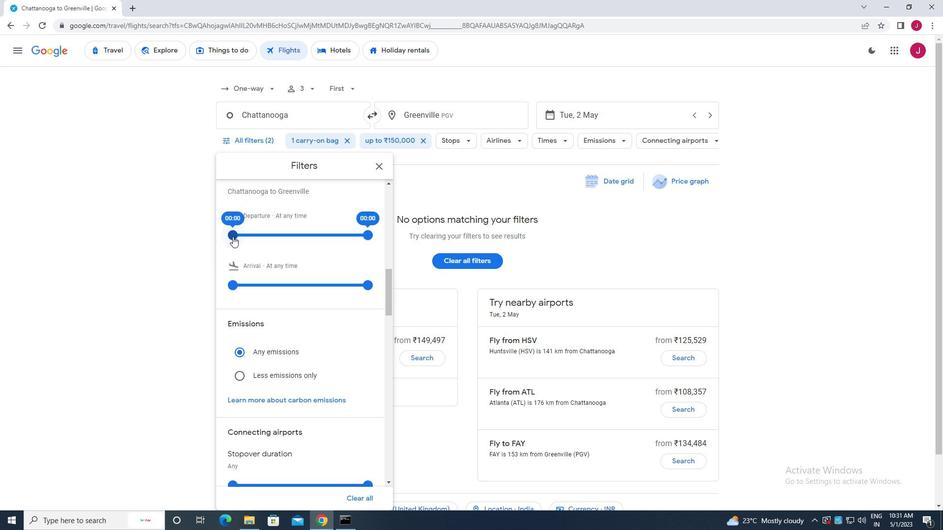 
Action: Mouse pressed left at (232, 235)
Screenshot: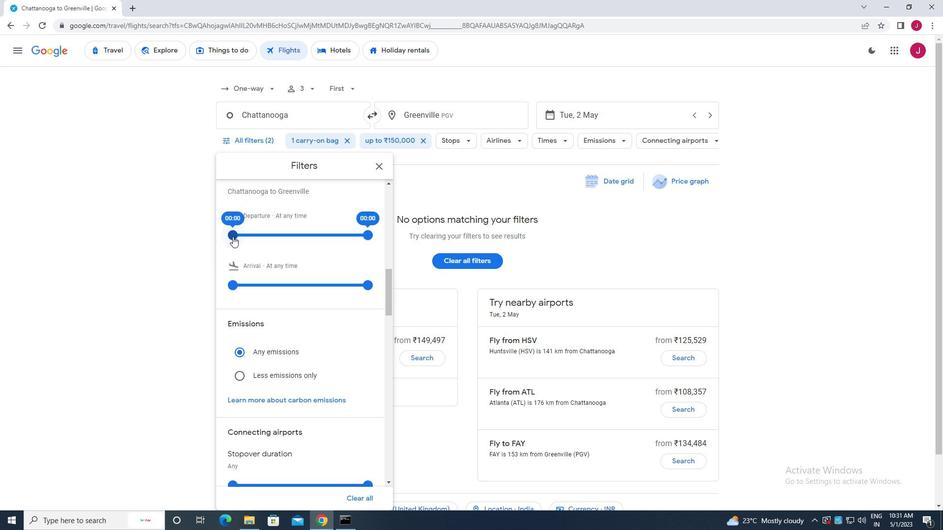 
Action: Mouse moved to (367, 233)
Screenshot: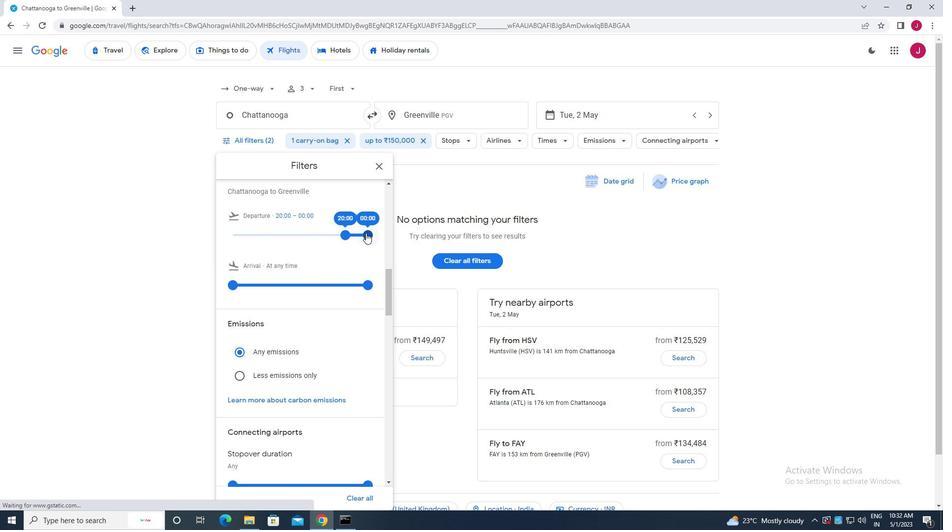 
Action: Mouse pressed left at (367, 233)
Screenshot: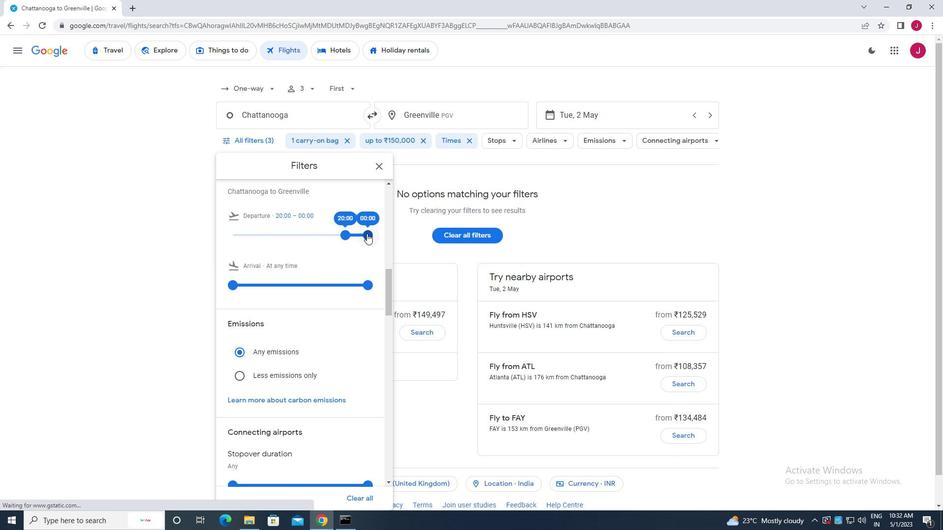 
Action: Mouse moved to (381, 164)
Screenshot: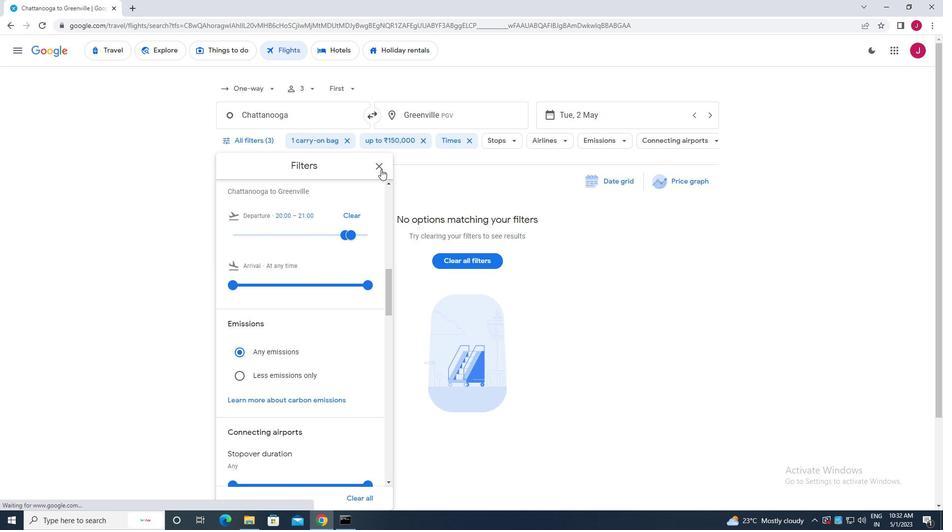 
Action: Mouse pressed left at (381, 164)
Screenshot: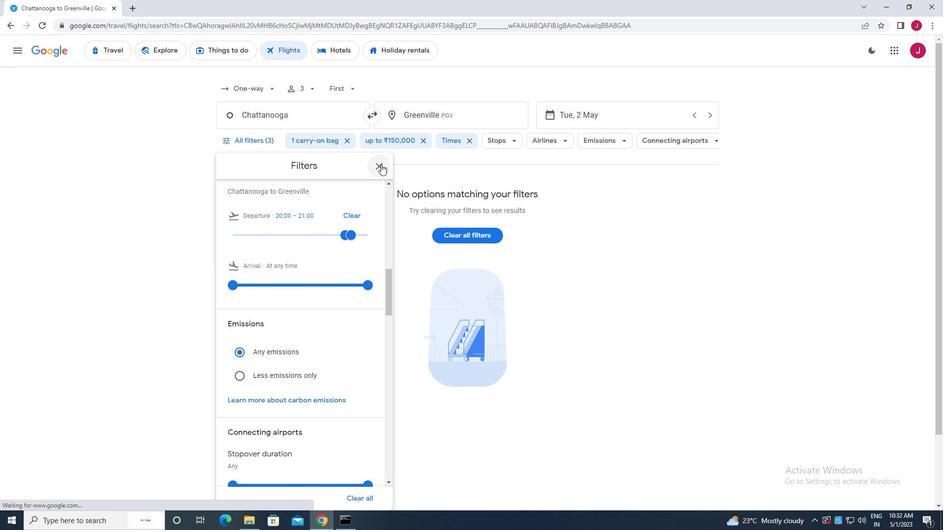 
Action: Mouse moved to (384, 162)
Screenshot: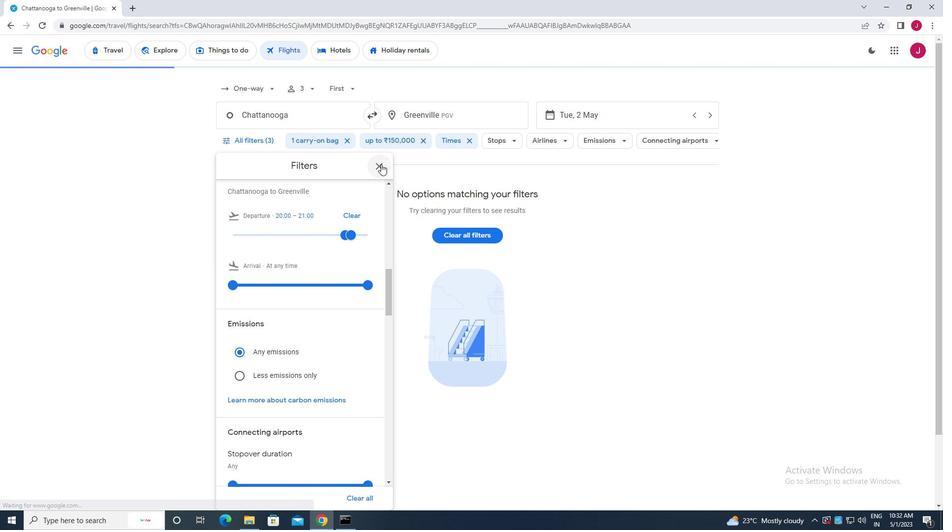 
